Task: Search one way flight ticket for 3 adults in first from Texarkana: Texarkana Regional Airport (webb Field) to New Bern: Coastal Carolina Regional Airport (was Craven County Regional) on 5-4-2023. Choice of flights is Alaska. Number of bags: 1 carry on bag. Price is upto 100000. Outbound departure time preference is 11:45.
Action: Mouse moved to (382, 326)
Screenshot: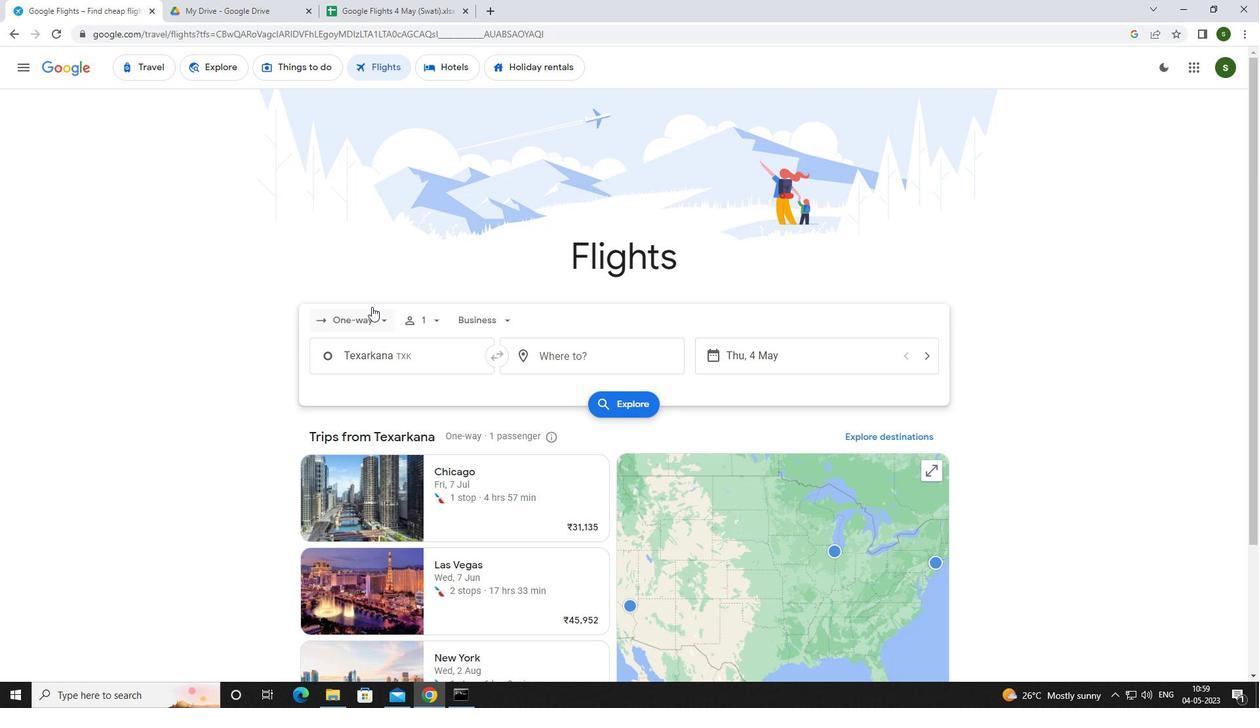
Action: Mouse pressed left at (382, 326)
Screenshot: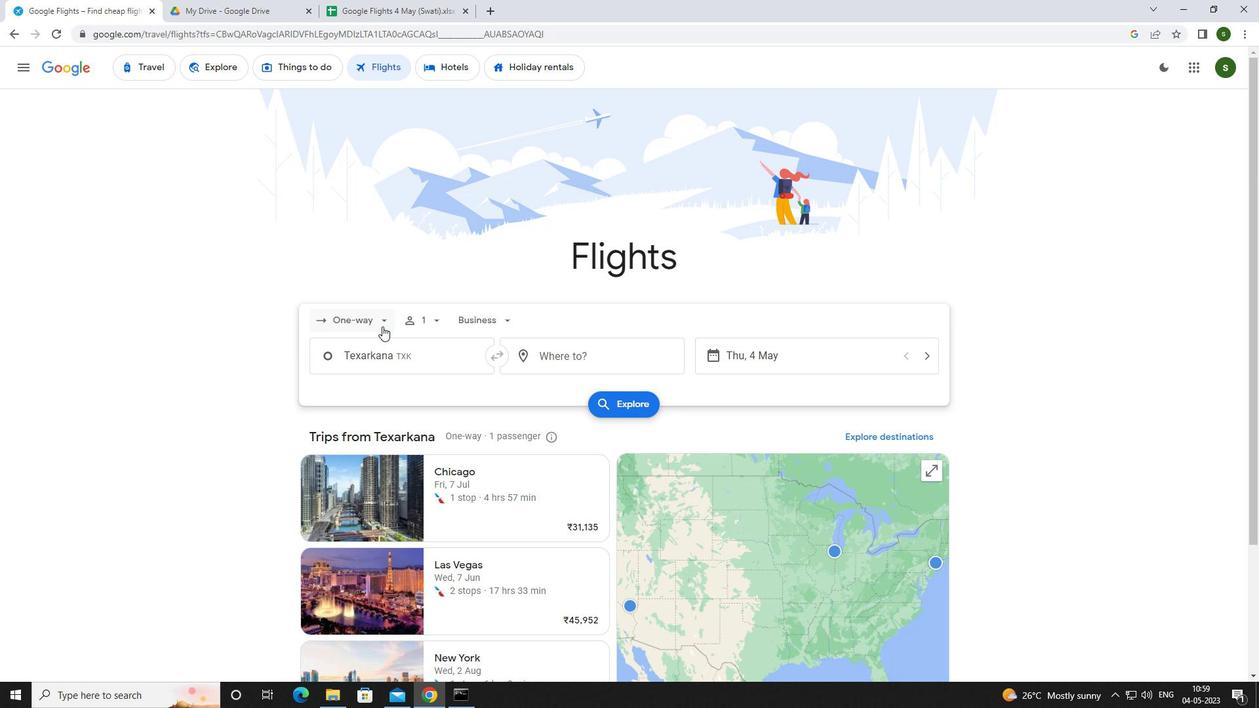 
Action: Mouse moved to (367, 376)
Screenshot: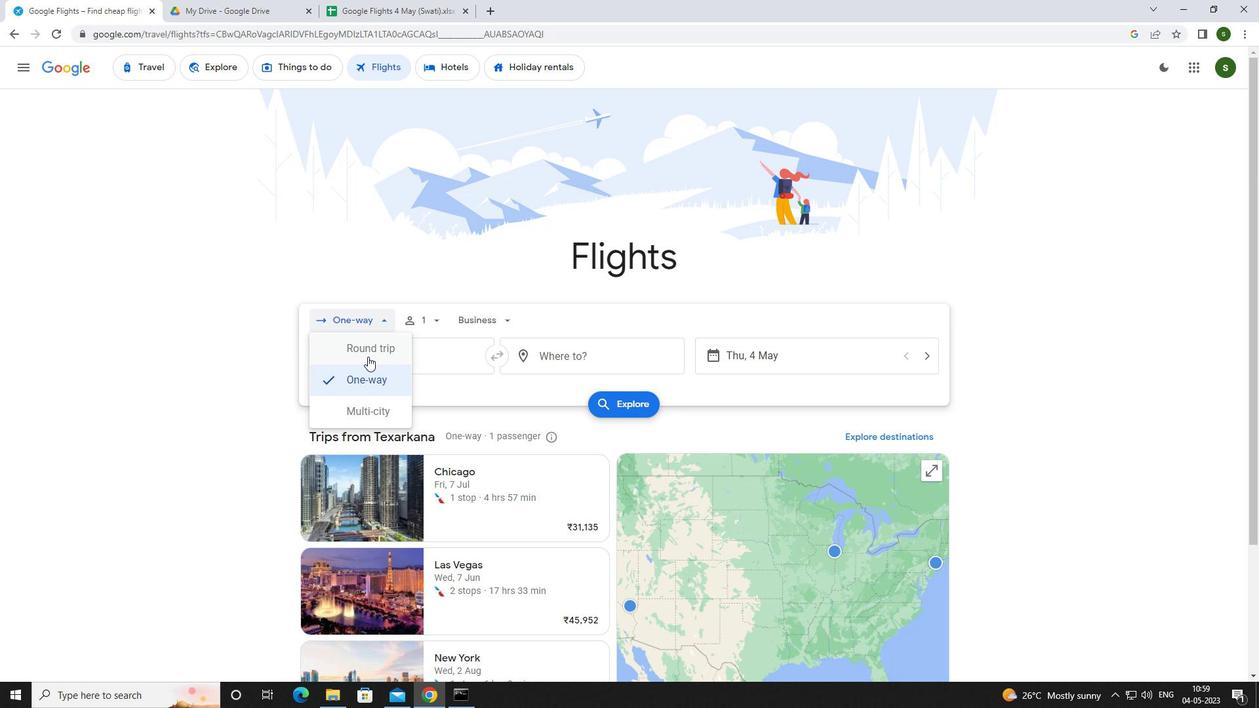 
Action: Mouse pressed left at (367, 376)
Screenshot: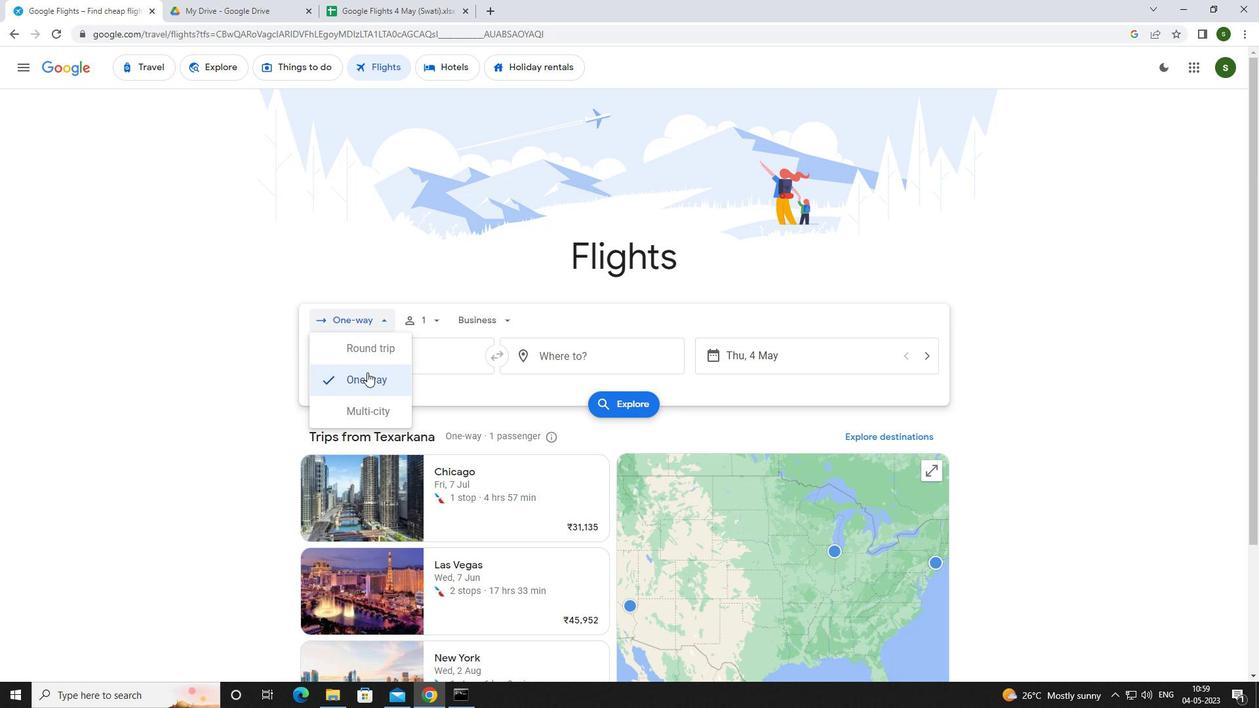 
Action: Mouse moved to (431, 325)
Screenshot: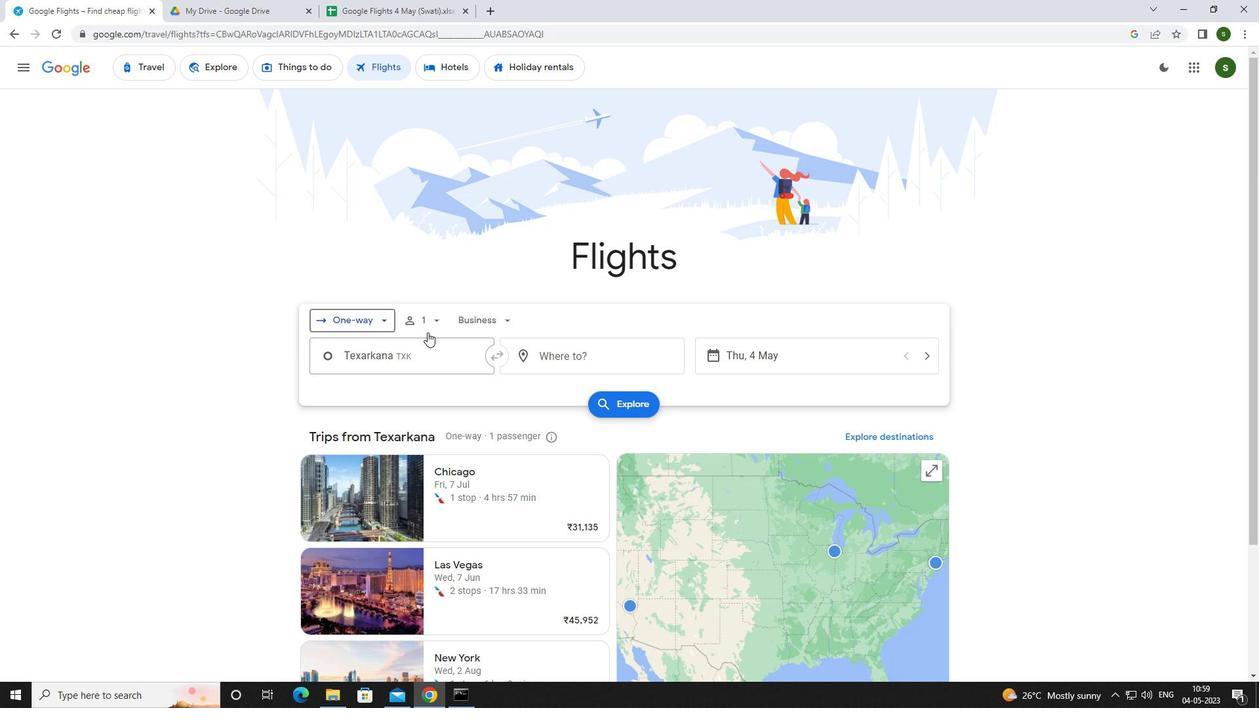 
Action: Mouse pressed left at (431, 325)
Screenshot: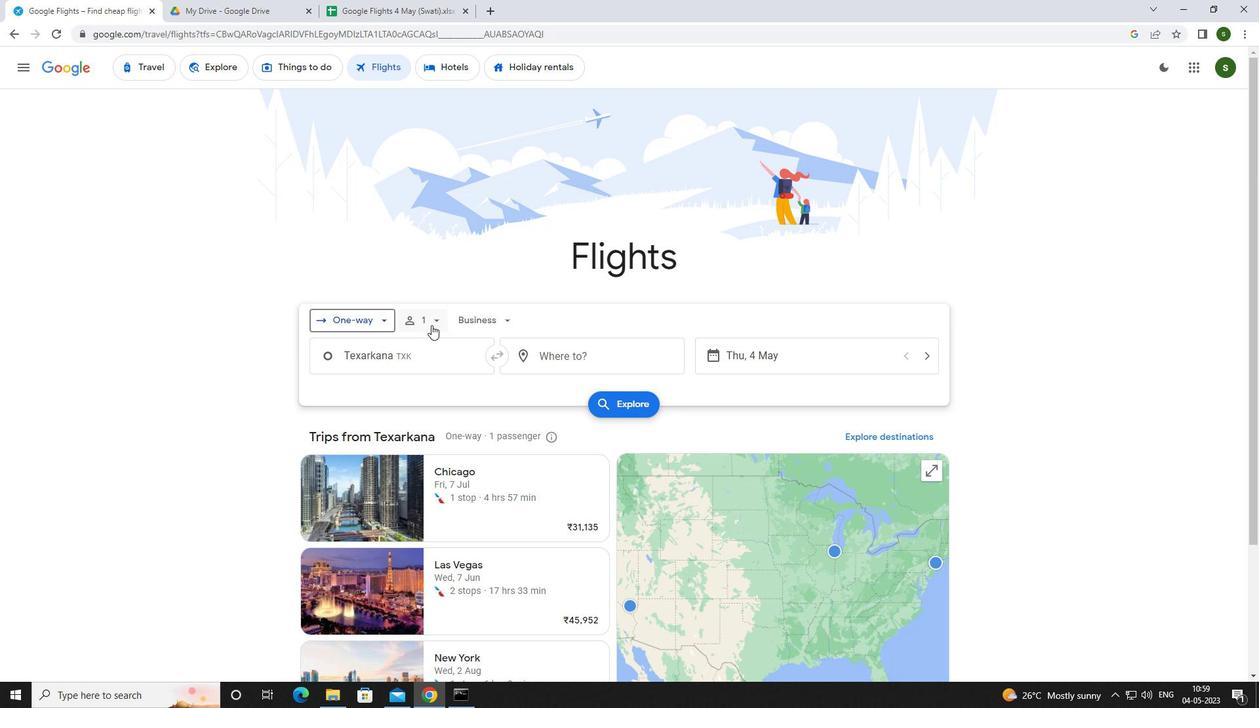 
Action: Mouse moved to (531, 356)
Screenshot: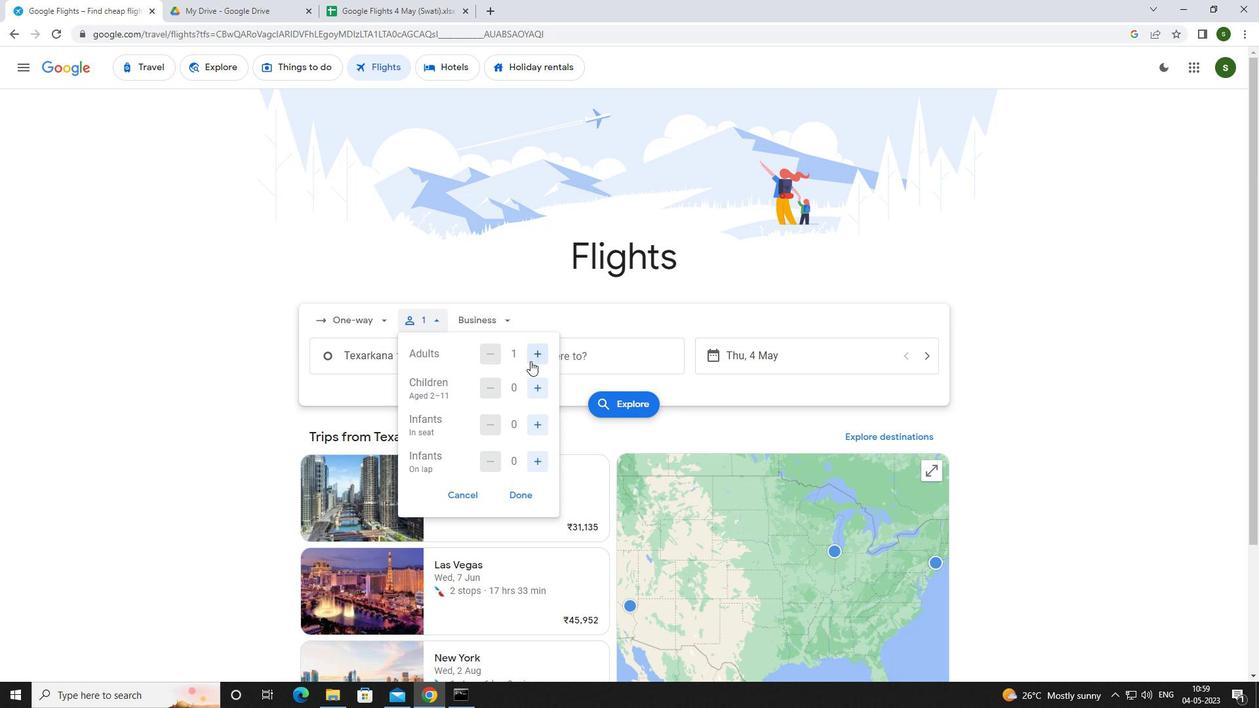 
Action: Mouse pressed left at (531, 356)
Screenshot: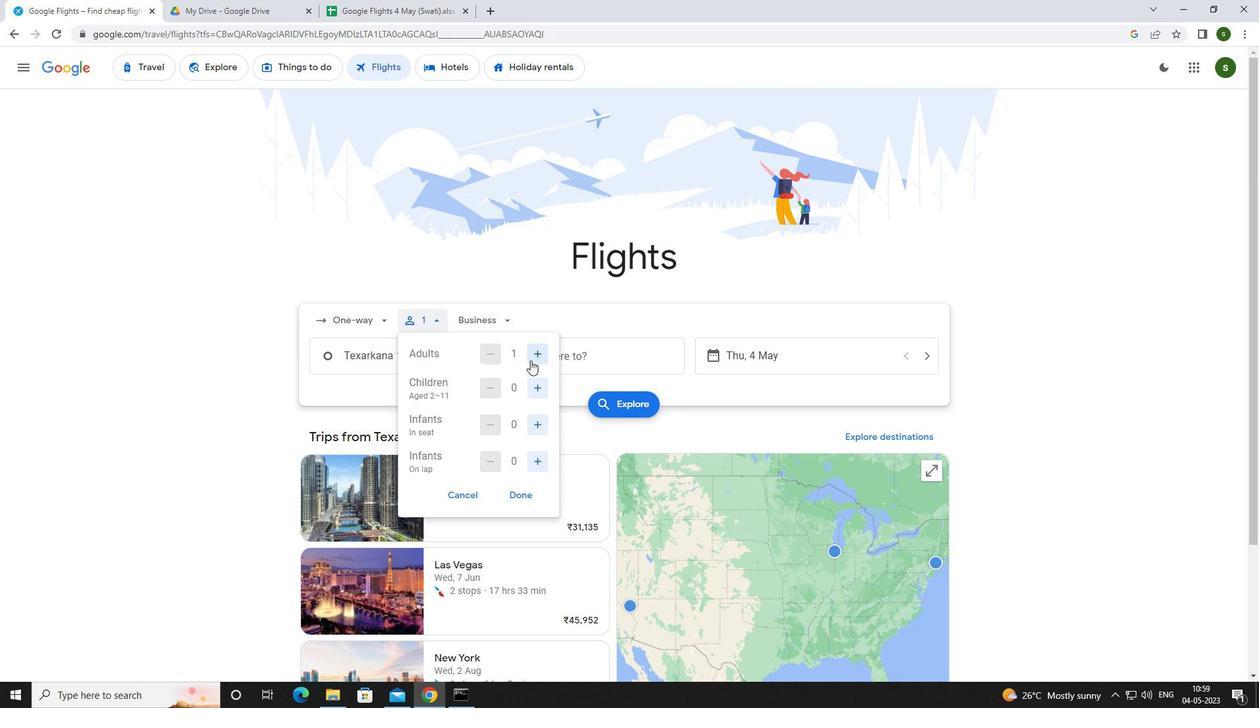 
Action: Mouse pressed left at (531, 356)
Screenshot: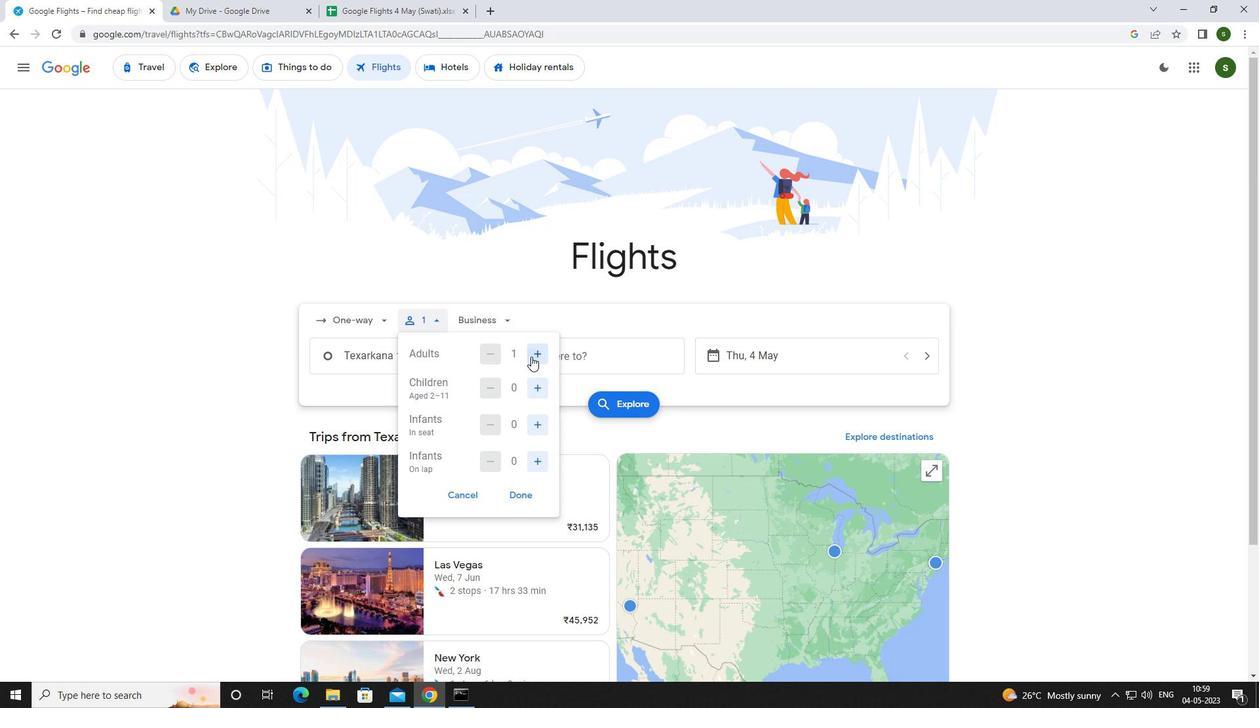
Action: Mouse moved to (500, 317)
Screenshot: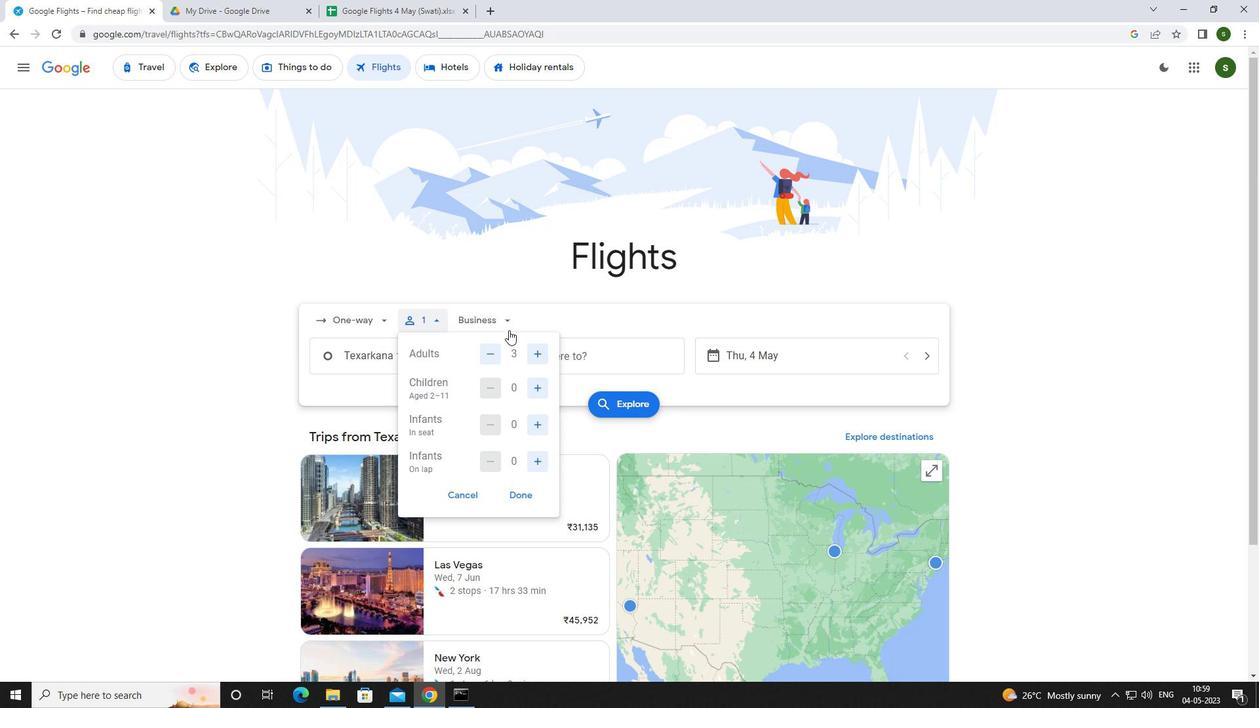 
Action: Mouse pressed left at (500, 317)
Screenshot: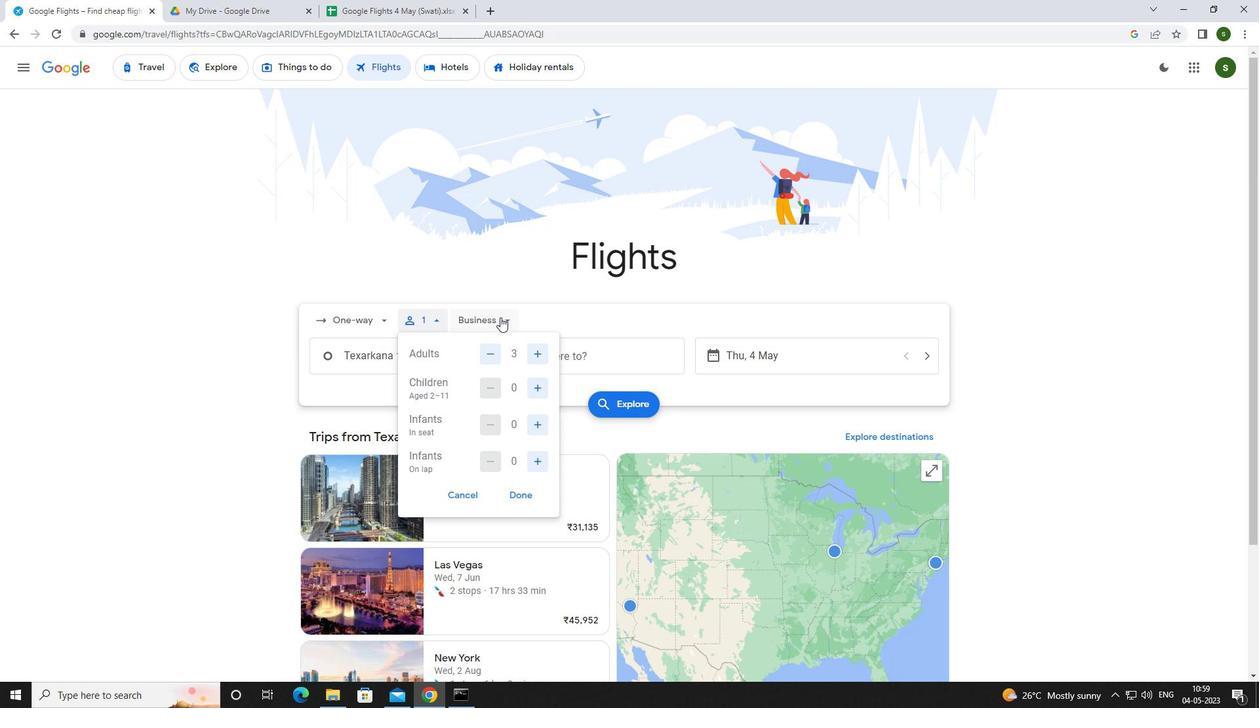 
Action: Mouse moved to (499, 442)
Screenshot: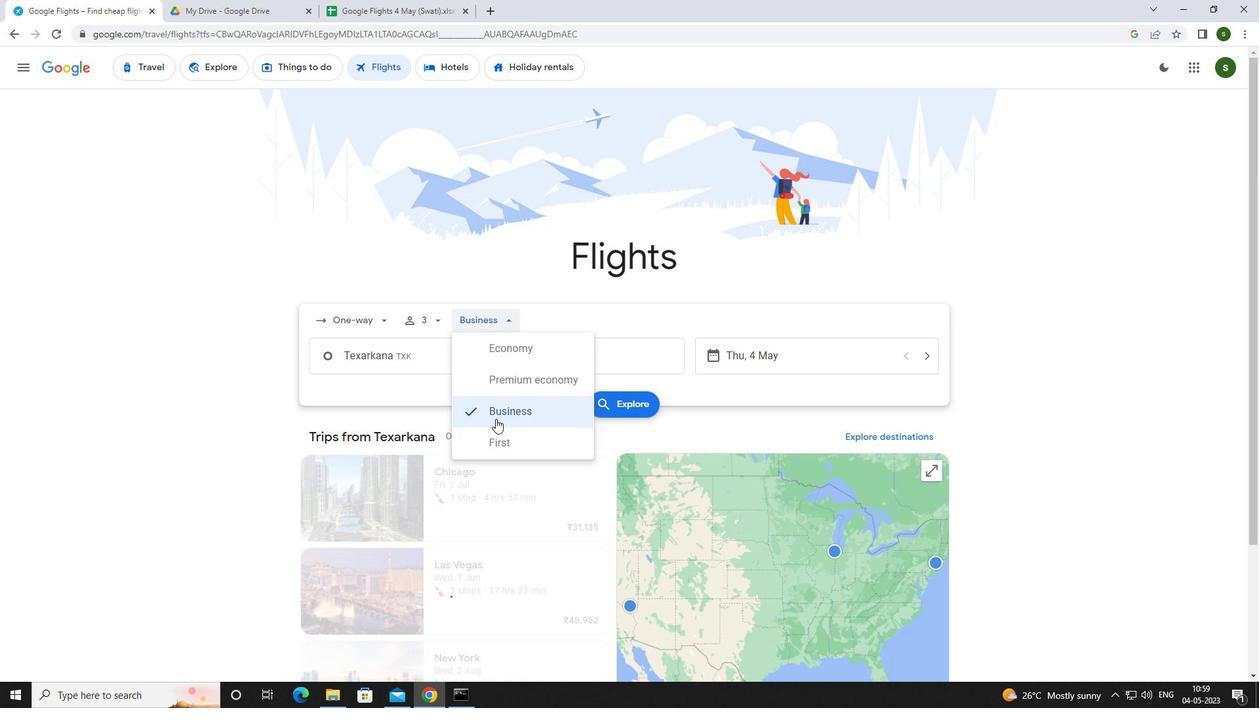 
Action: Mouse pressed left at (499, 442)
Screenshot: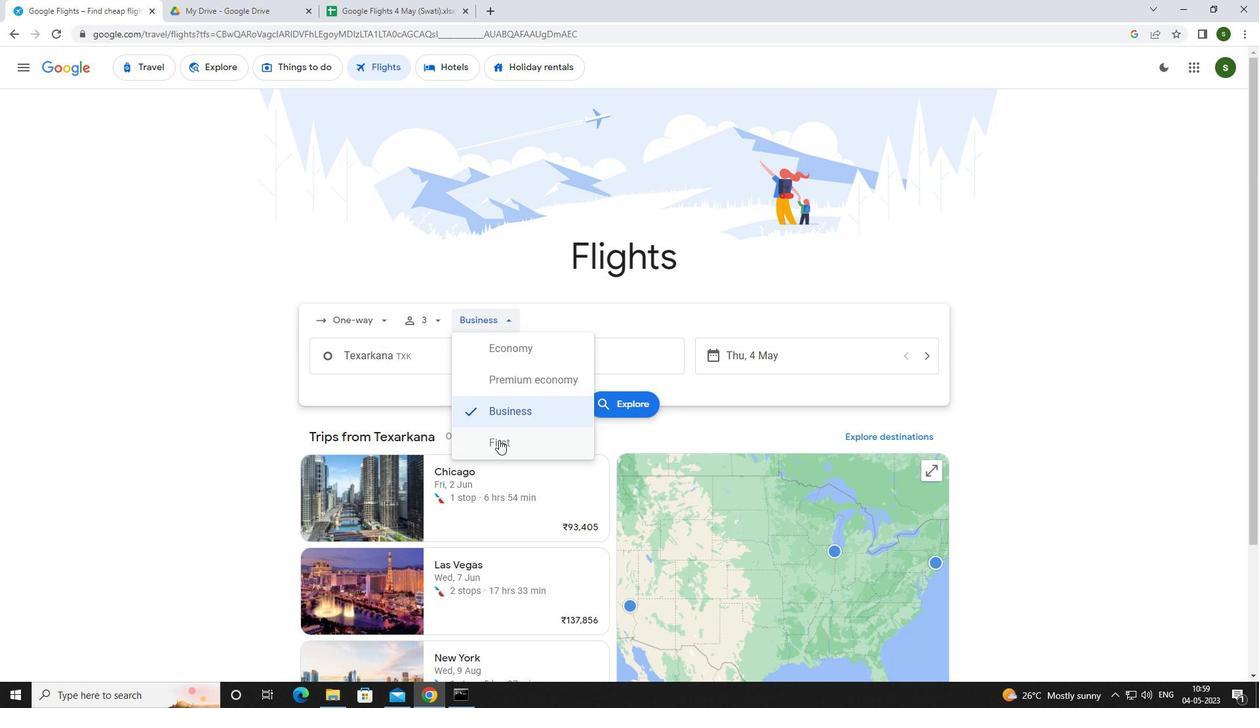 
Action: Mouse moved to (436, 359)
Screenshot: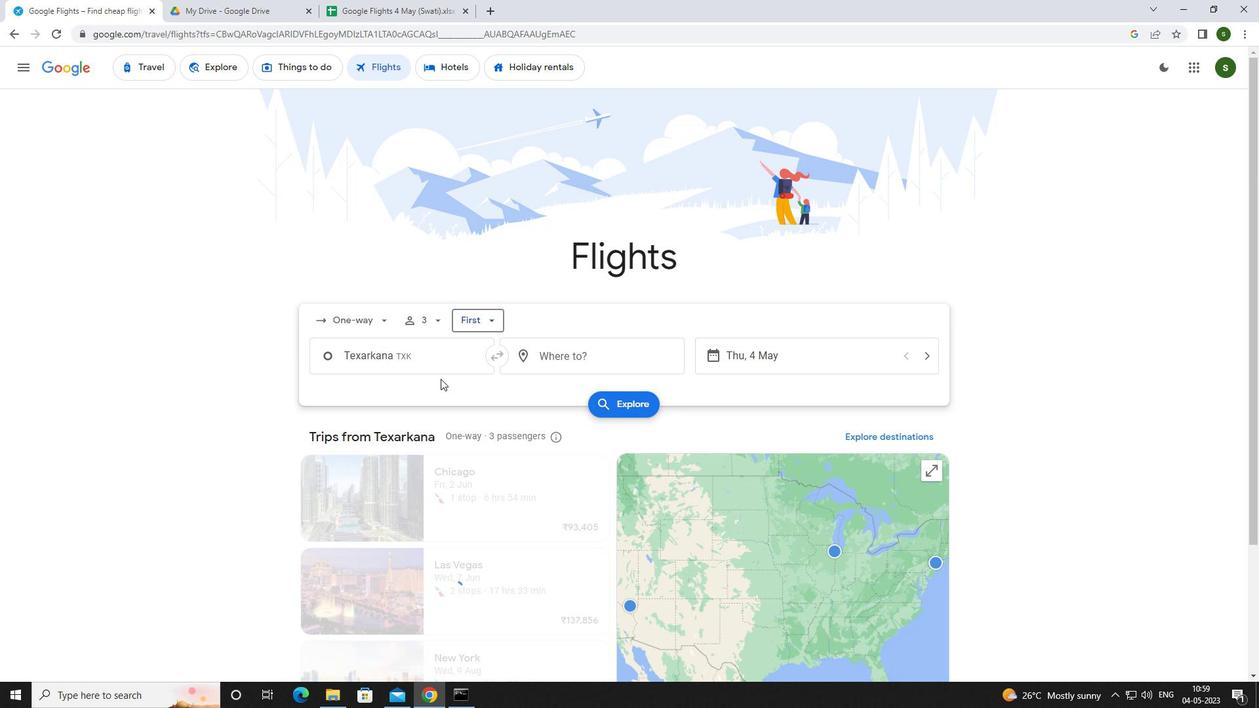 
Action: Mouse pressed left at (436, 359)
Screenshot: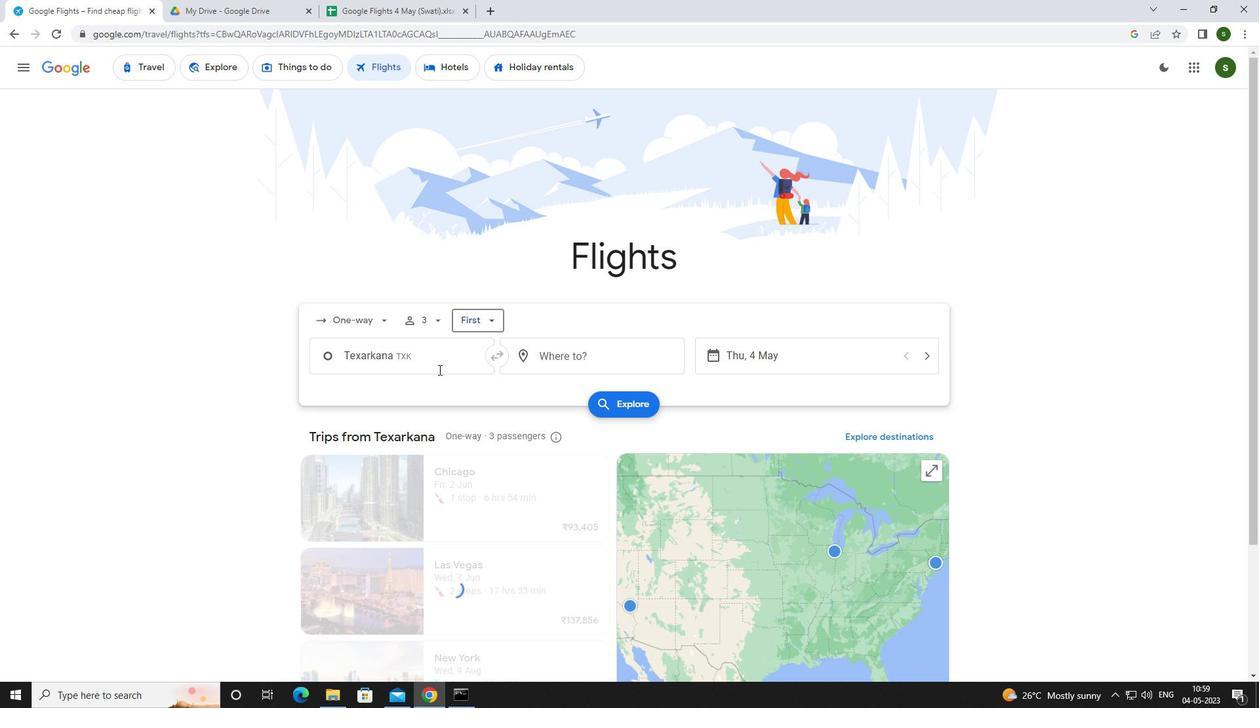 
Action: Mouse moved to (436, 358)
Screenshot: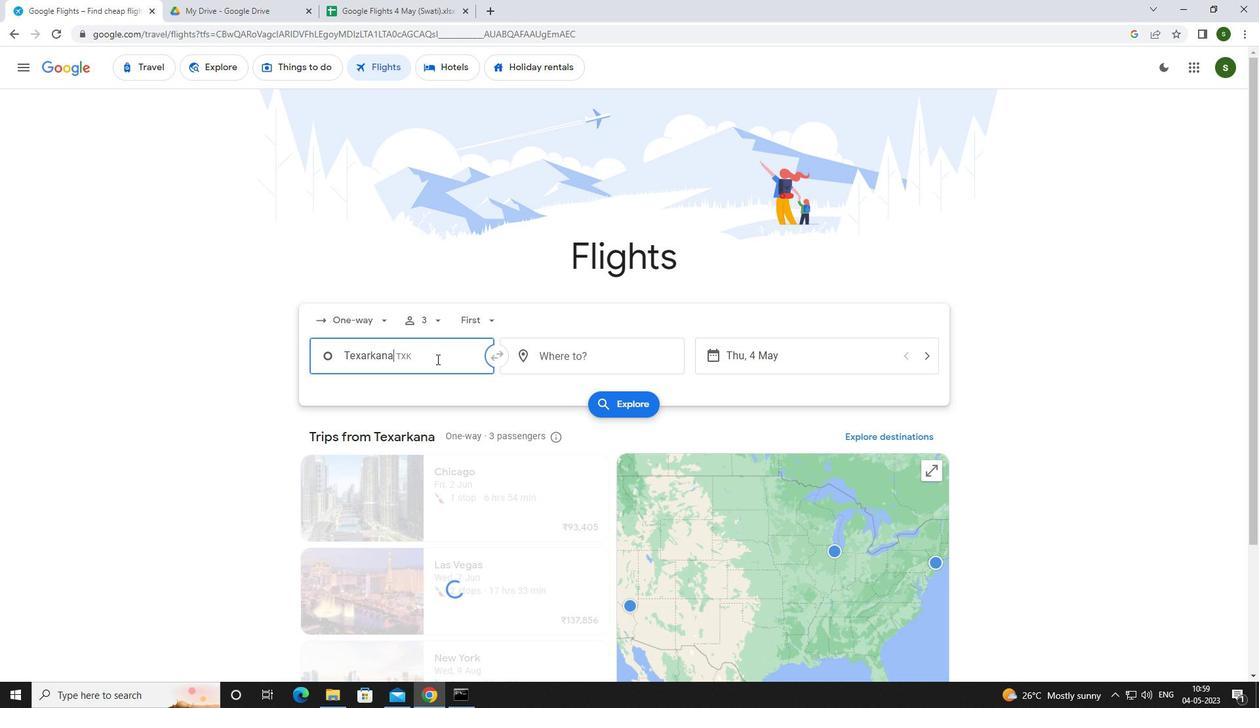 
Action: Key pressed <Key.caps_lock>t<Key.caps_lock>exaran
Screenshot: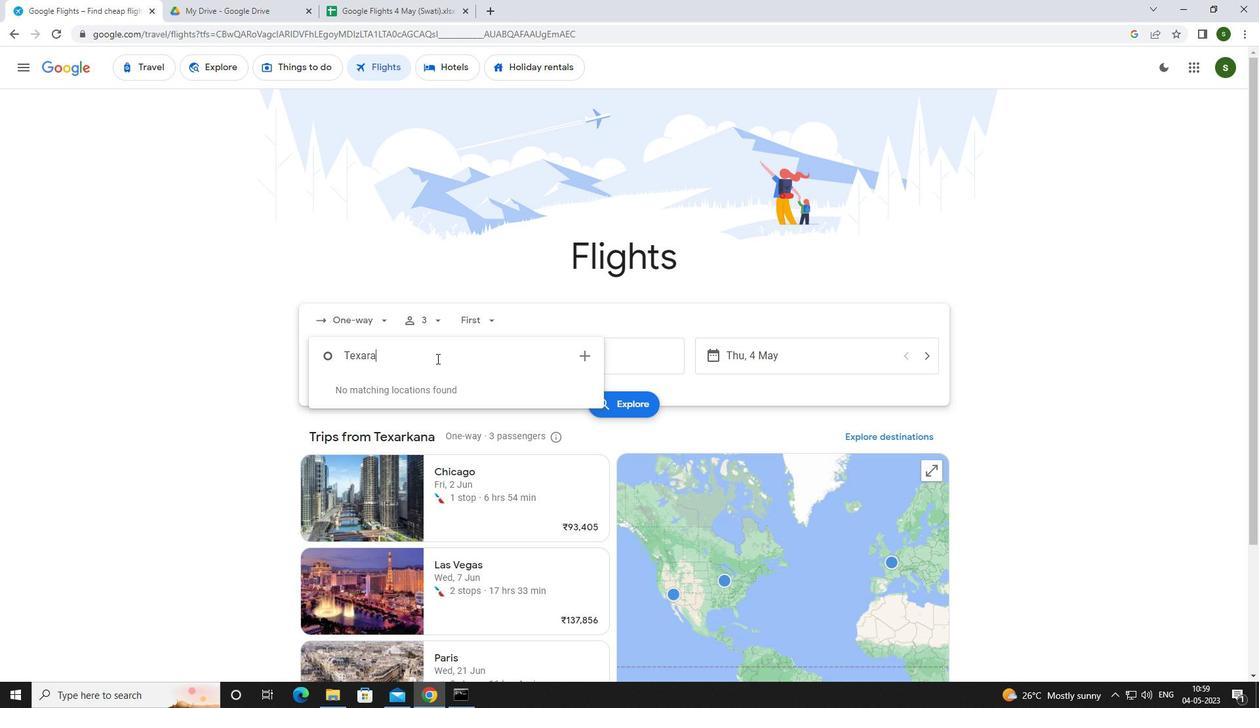 
Action: Mouse moved to (443, 398)
Screenshot: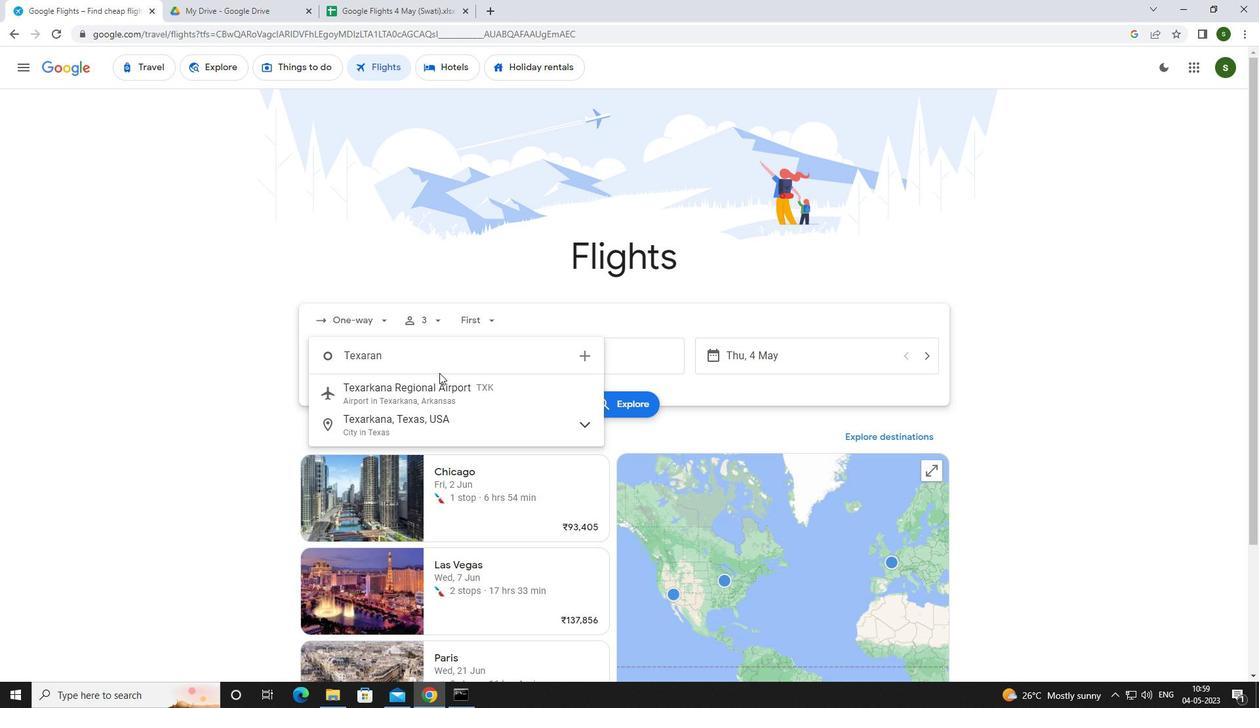 
Action: Mouse pressed left at (443, 398)
Screenshot: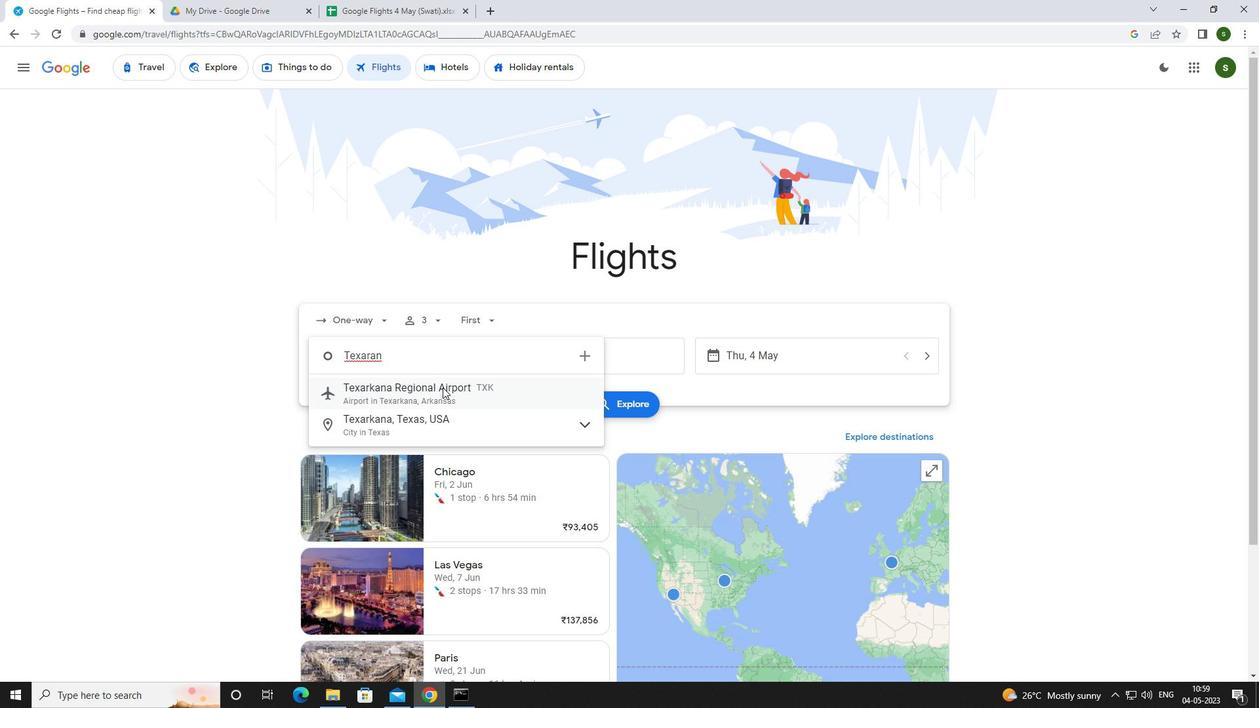 
Action: Mouse moved to (574, 346)
Screenshot: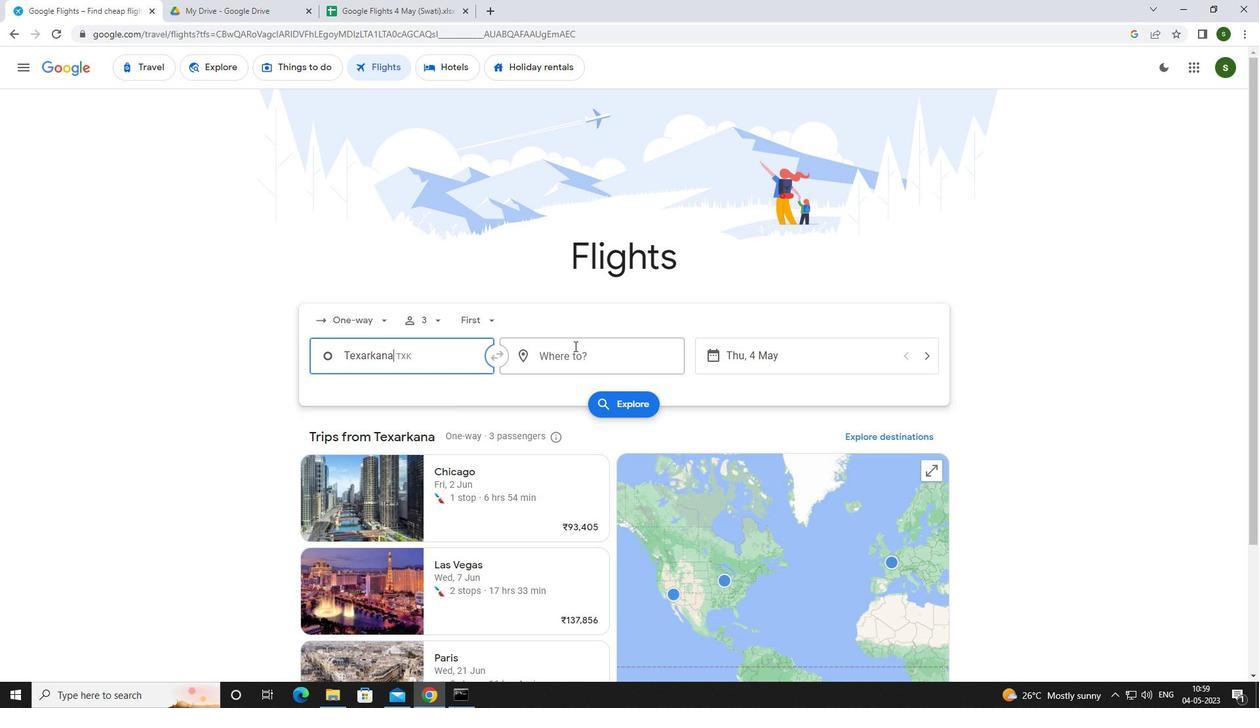 
Action: Mouse pressed left at (574, 346)
Screenshot: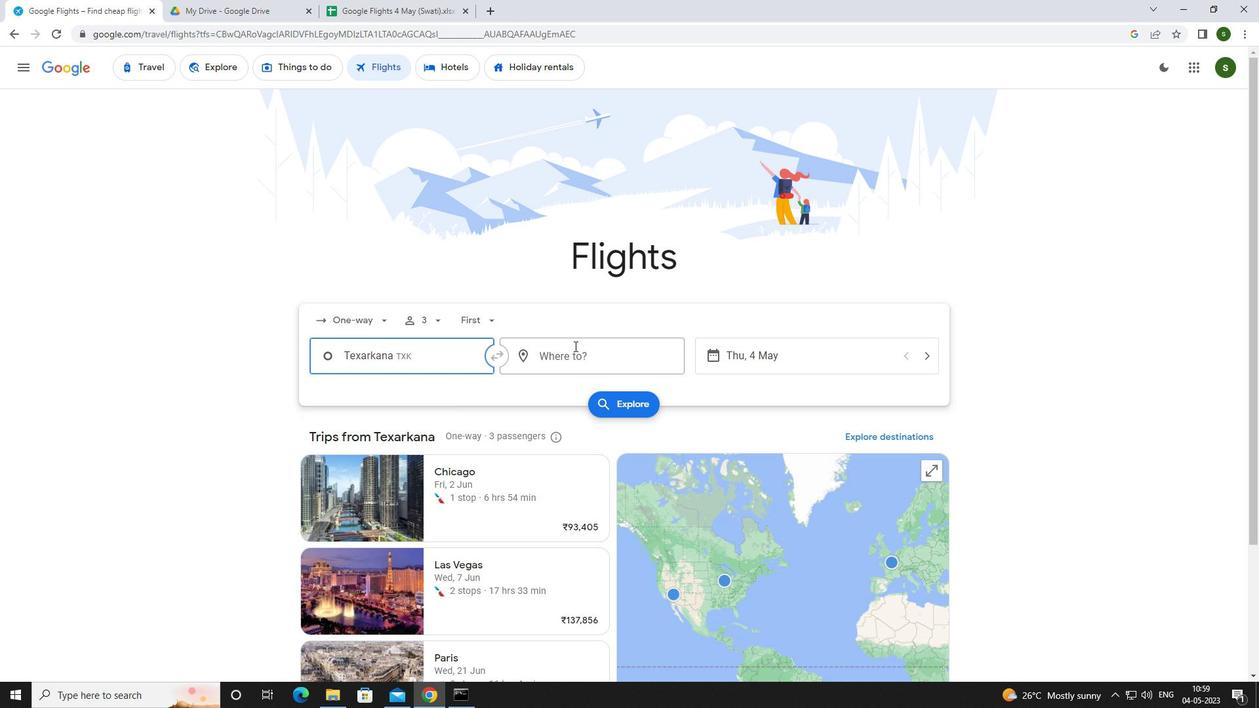 
Action: Key pressed <Key.caps_lock>c<Key.caps_lock>oastal
Screenshot: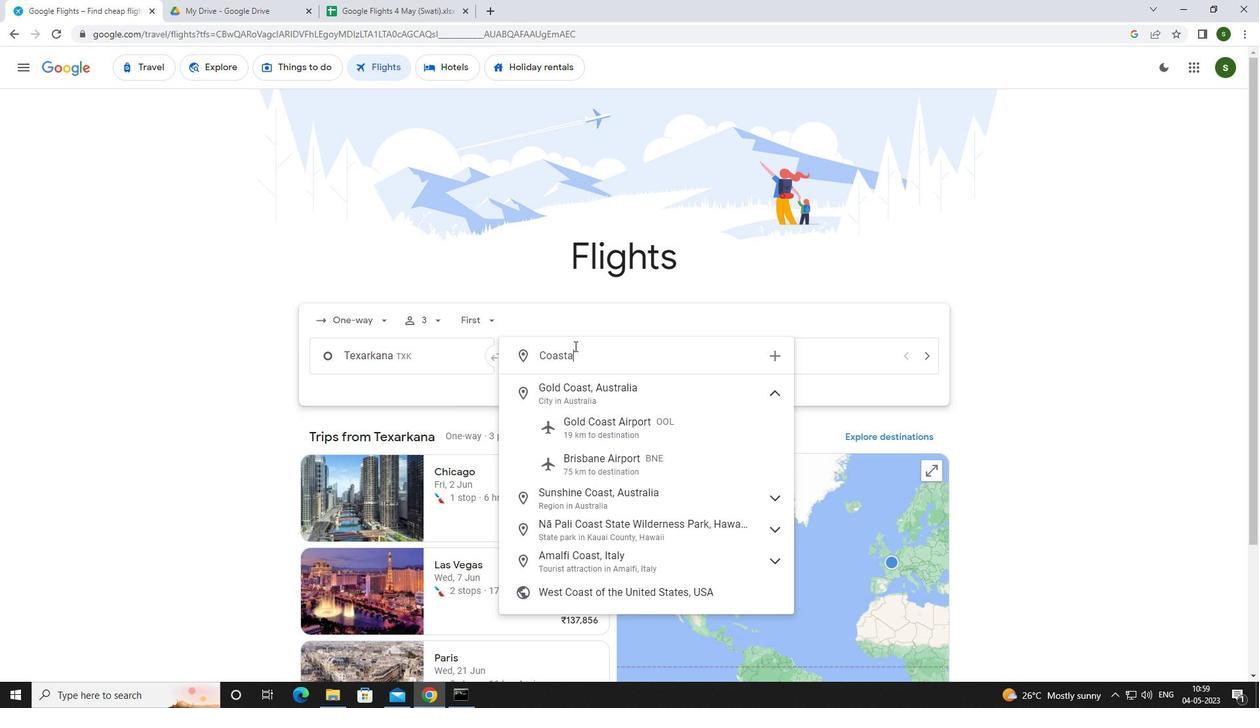 
Action: Mouse moved to (590, 386)
Screenshot: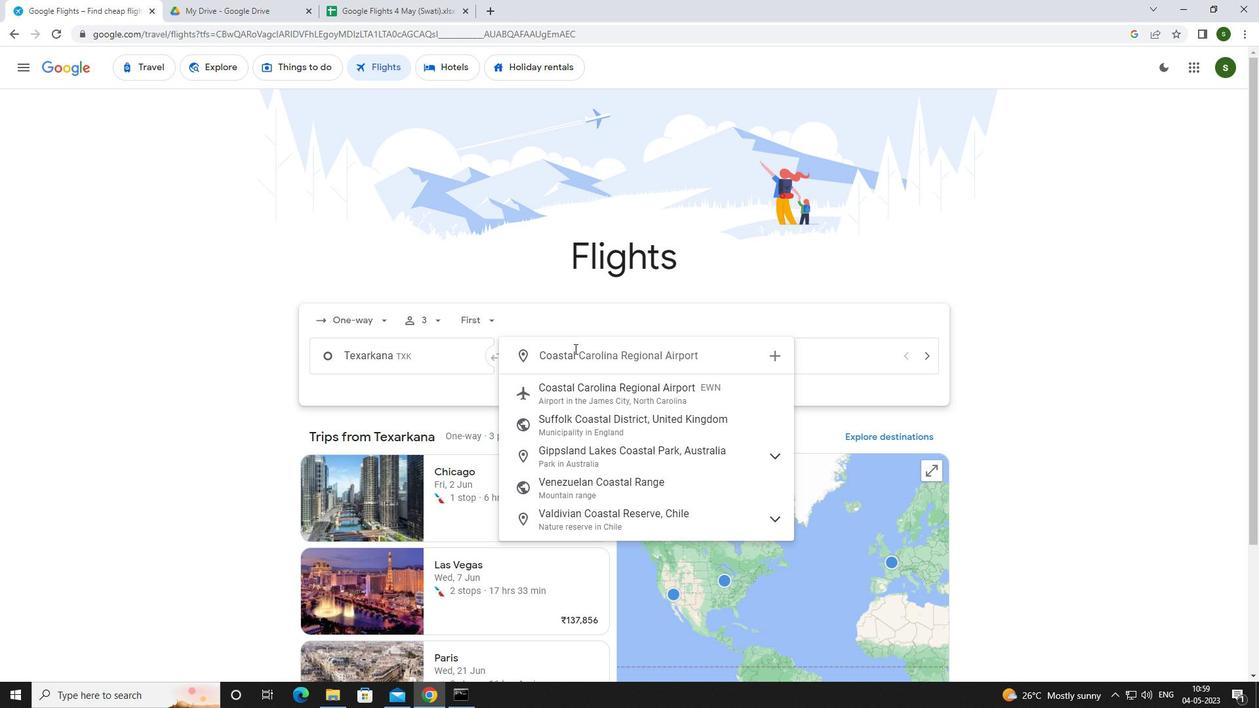 
Action: Mouse pressed left at (590, 386)
Screenshot: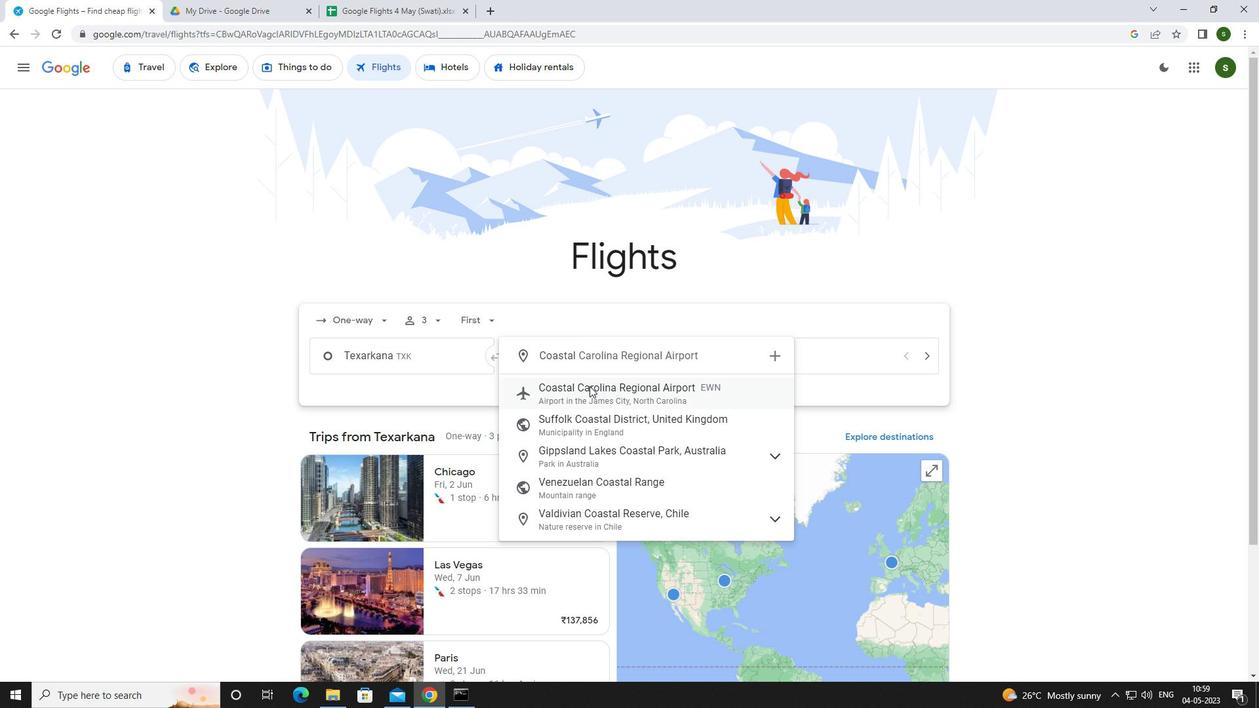 
Action: Mouse moved to (775, 357)
Screenshot: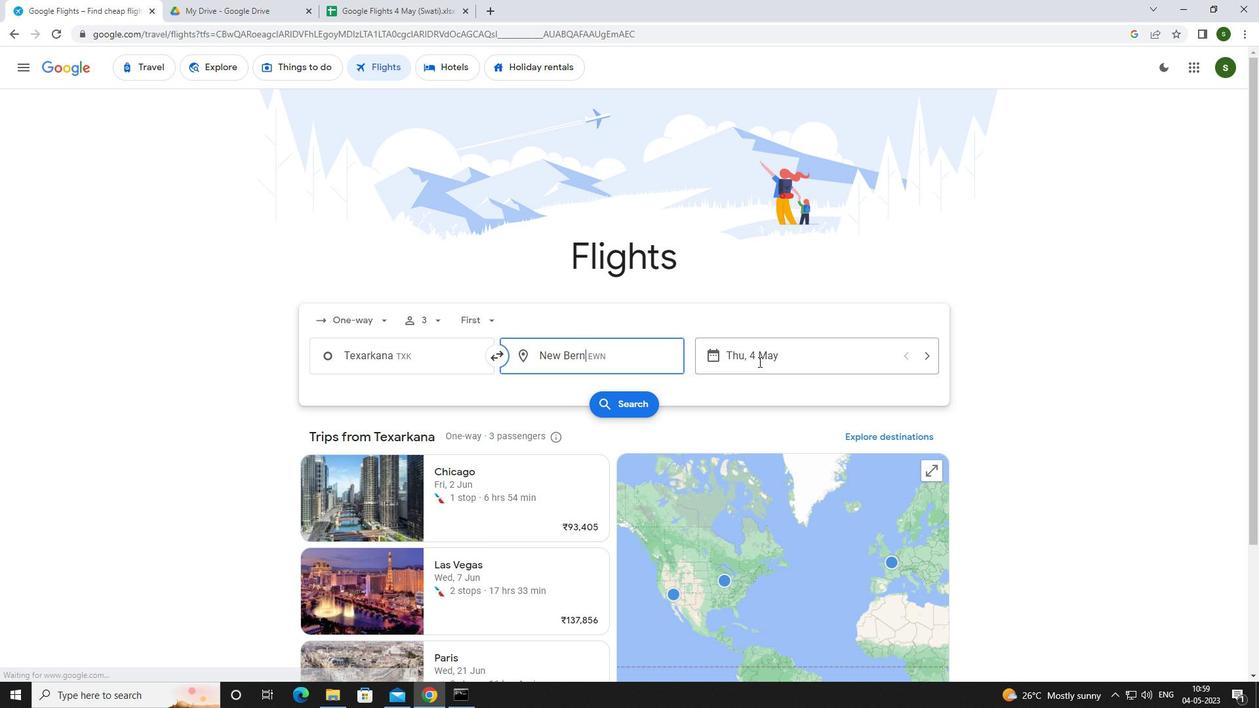 
Action: Mouse pressed left at (775, 357)
Screenshot: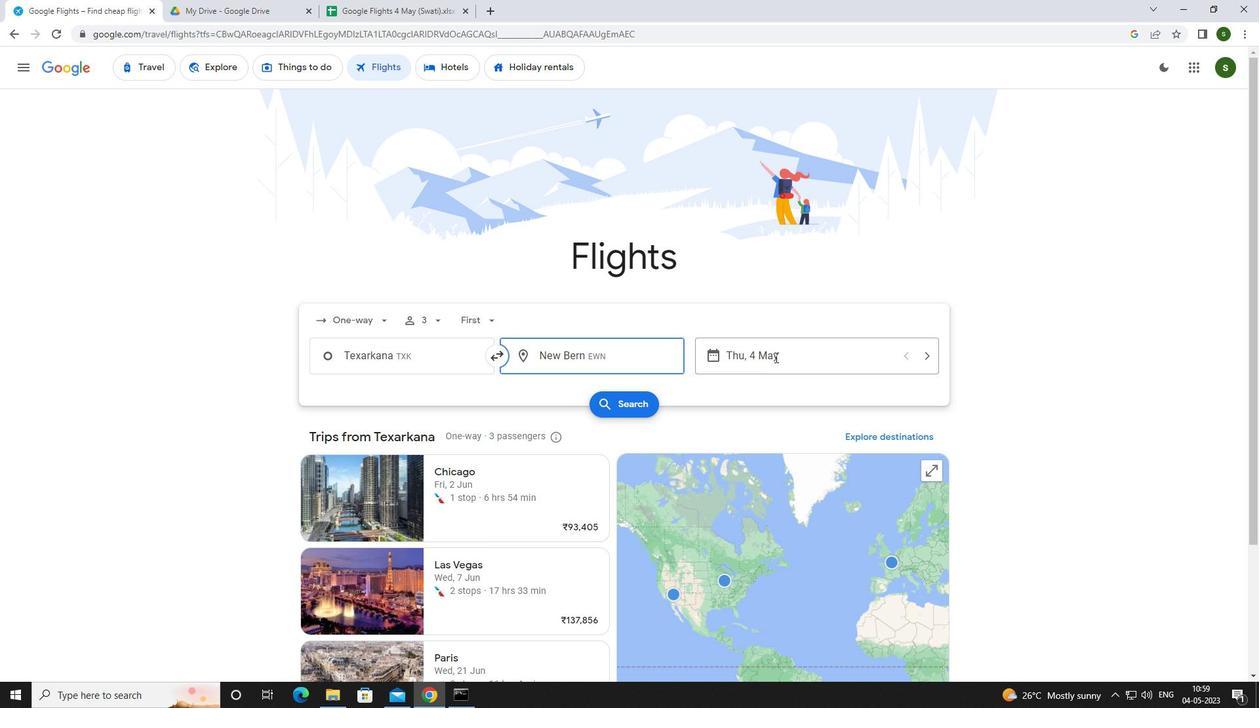 
Action: Mouse moved to (595, 438)
Screenshot: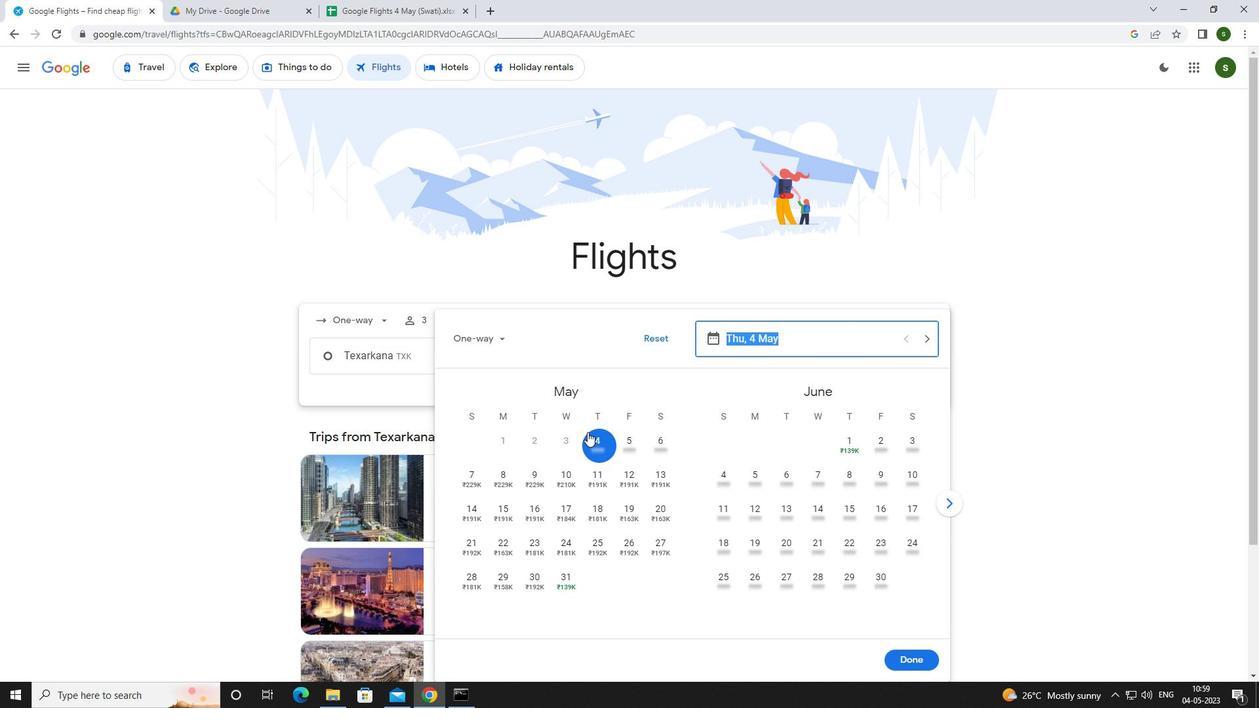 
Action: Mouse pressed left at (595, 438)
Screenshot: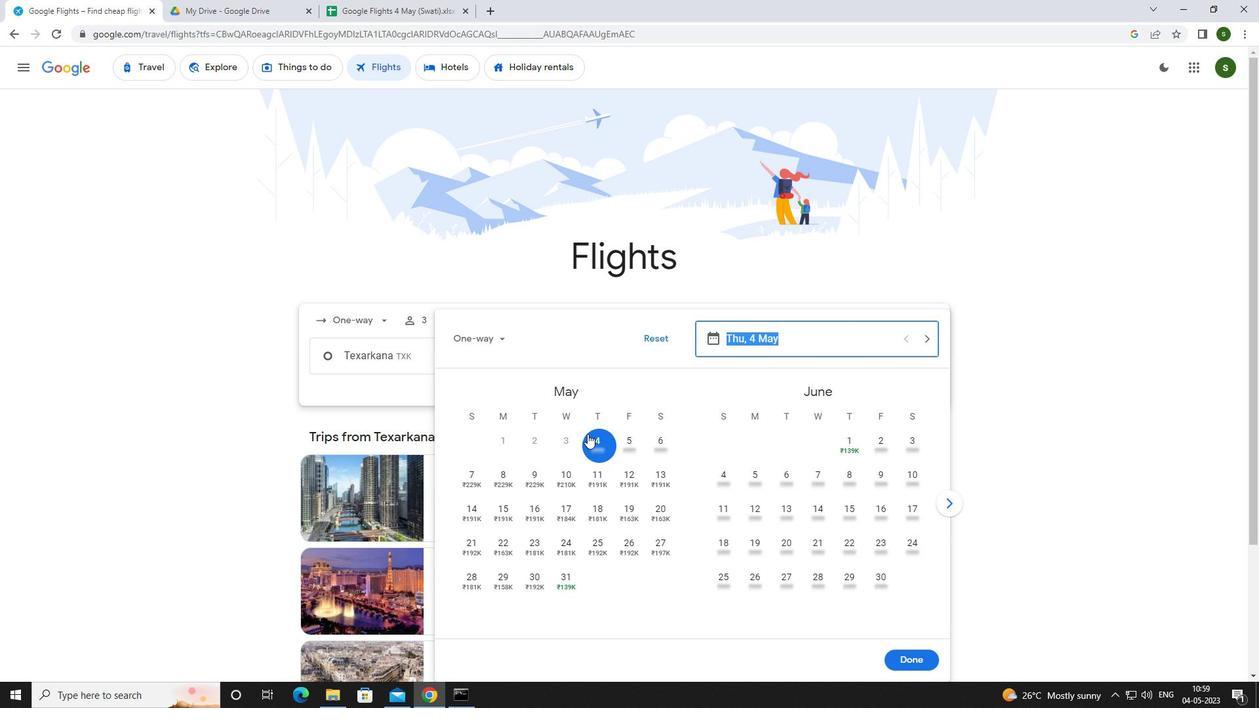 
Action: Mouse moved to (909, 653)
Screenshot: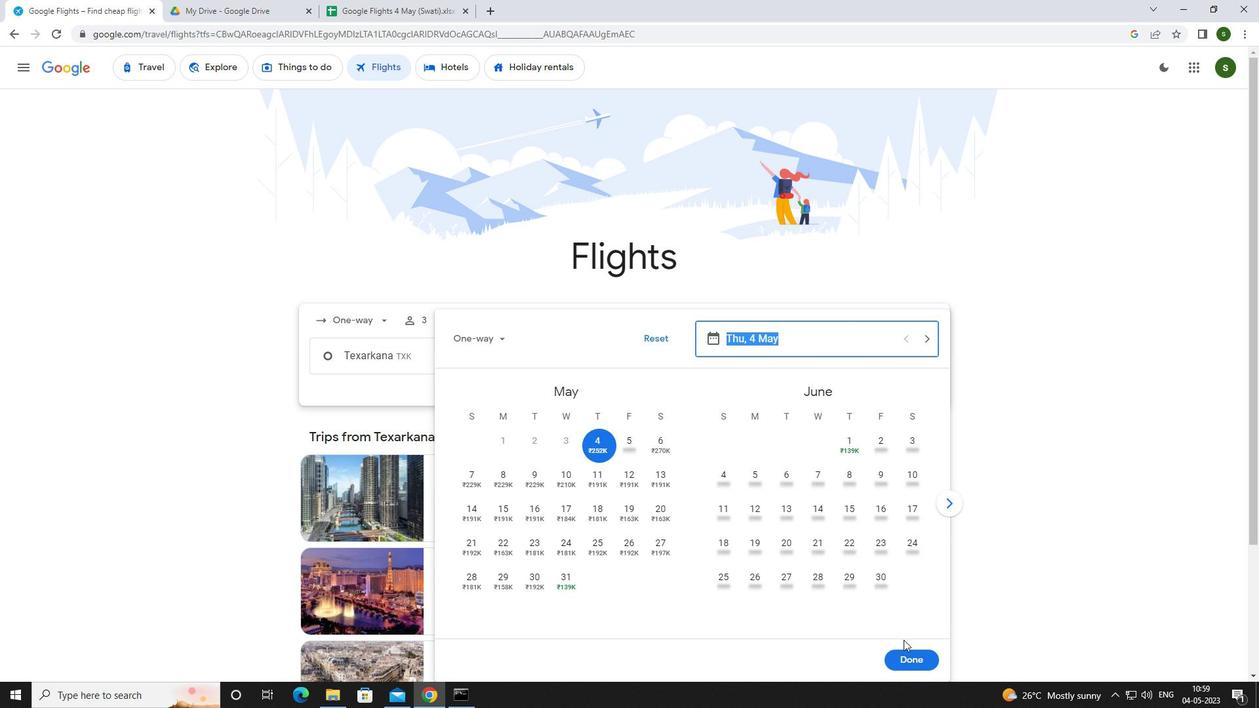 
Action: Mouse pressed left at (909, 653)
Screenshot: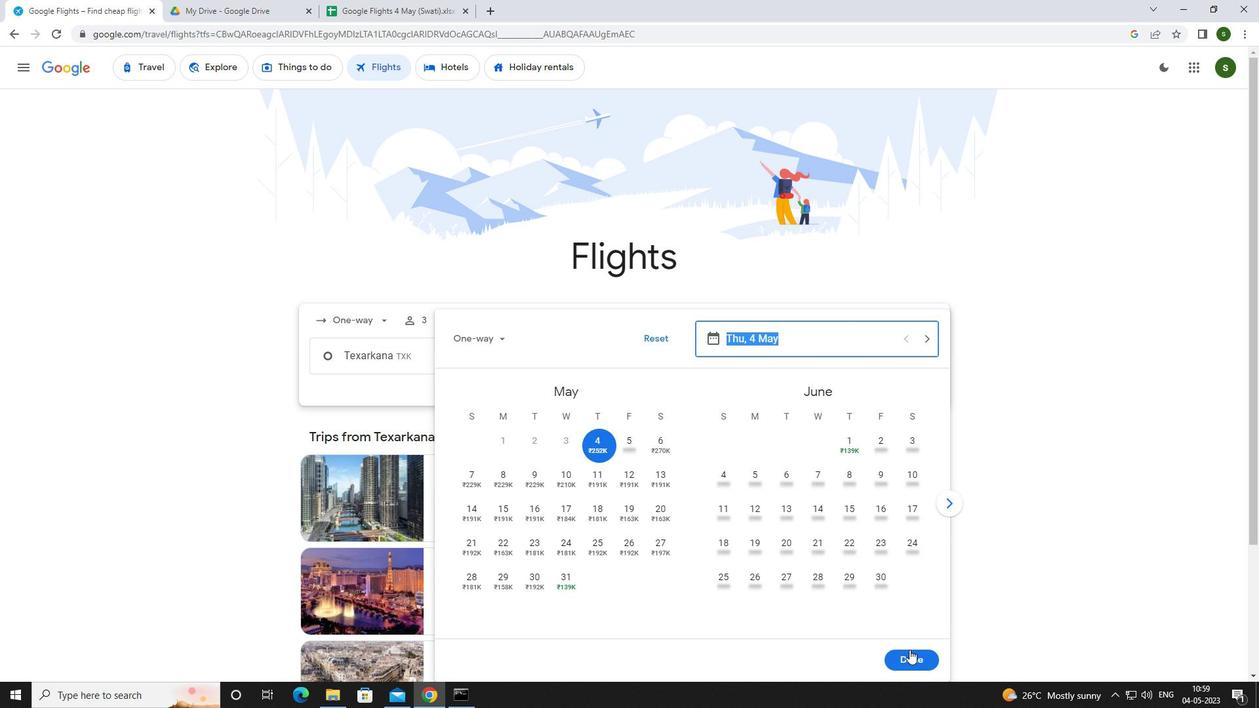 
Action: Mouse moved to (596, 402)
Screenshot: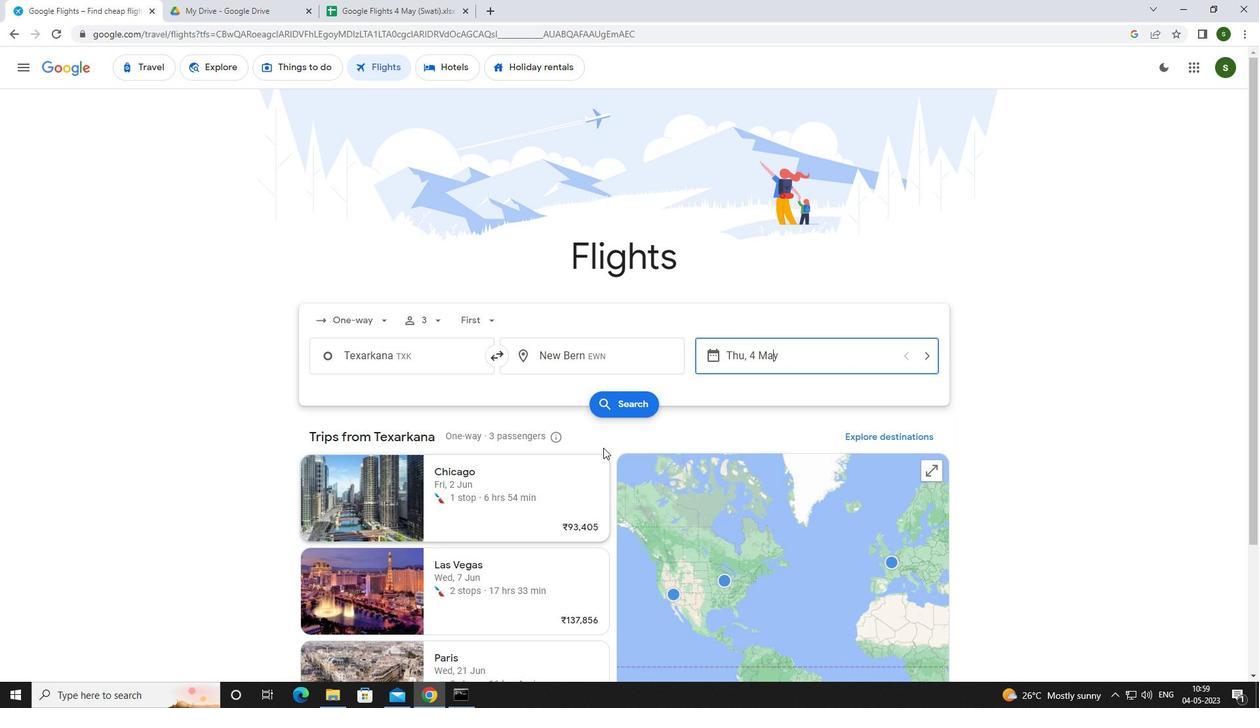 
Action: Mouse pressed left at (596, 402)
Screenshot: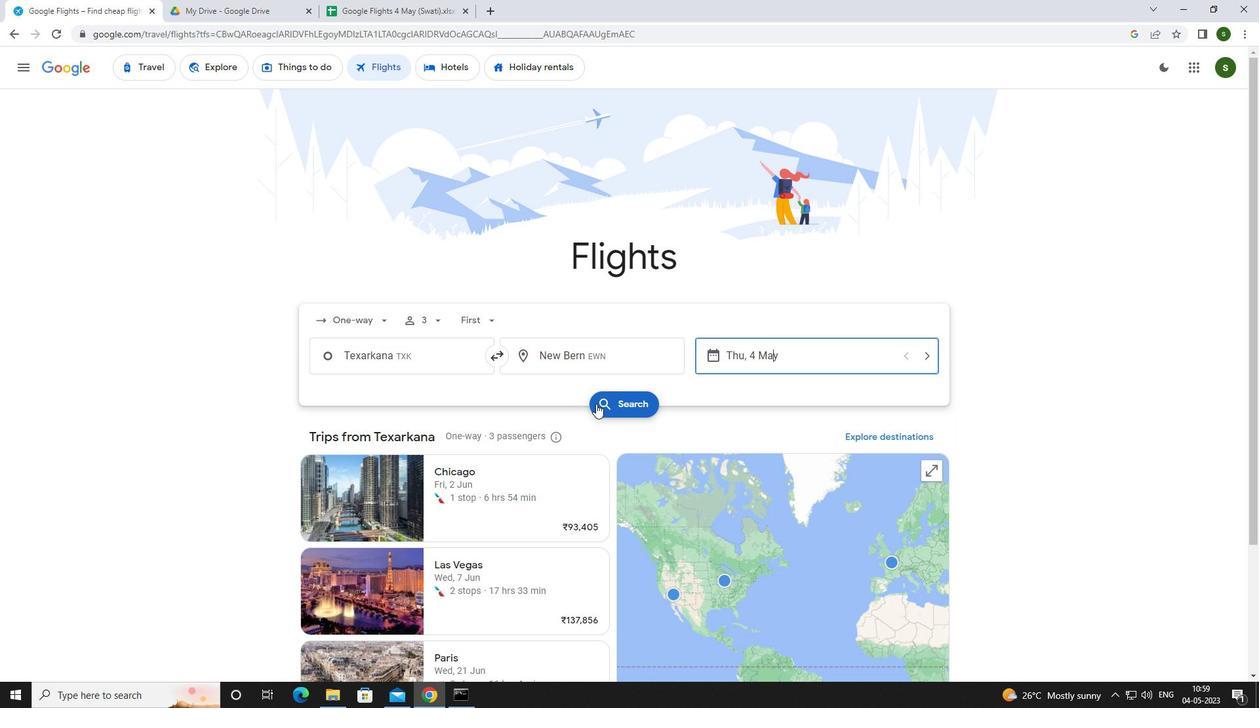
Action: Mouse moved to (327, 182)
Screenshot: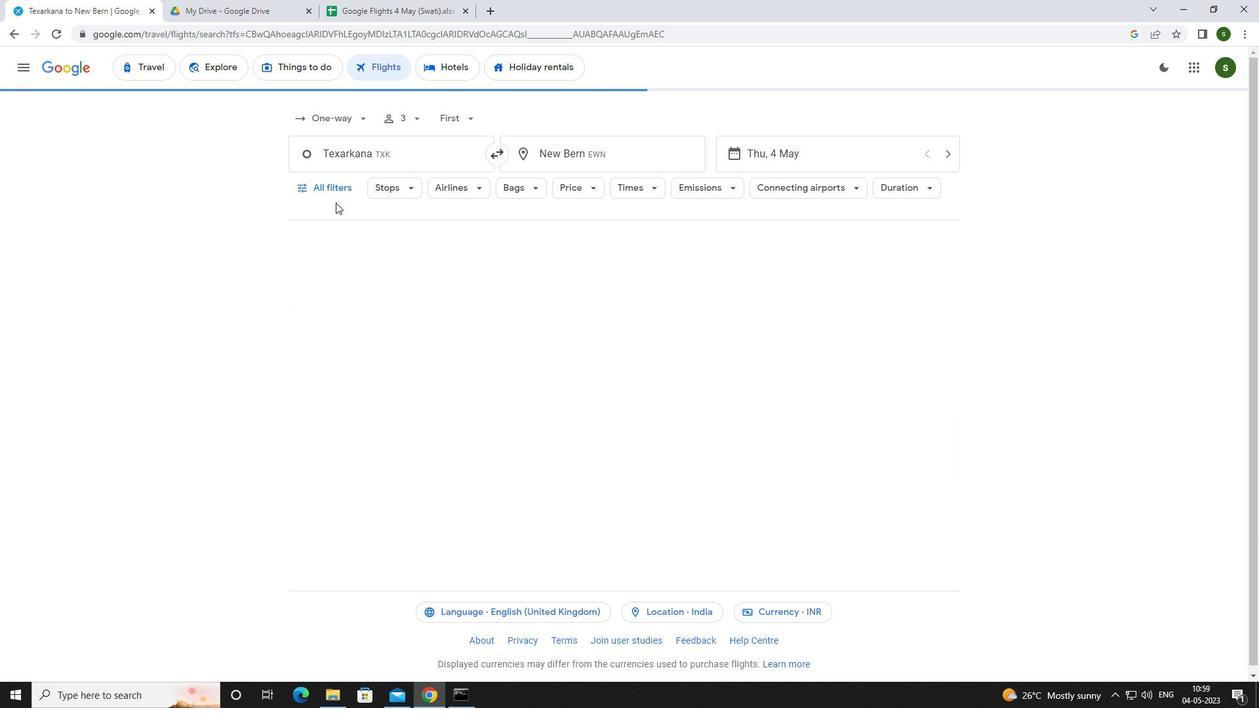 
Action: Mouse pressed left at (327, 182)
Screenshot: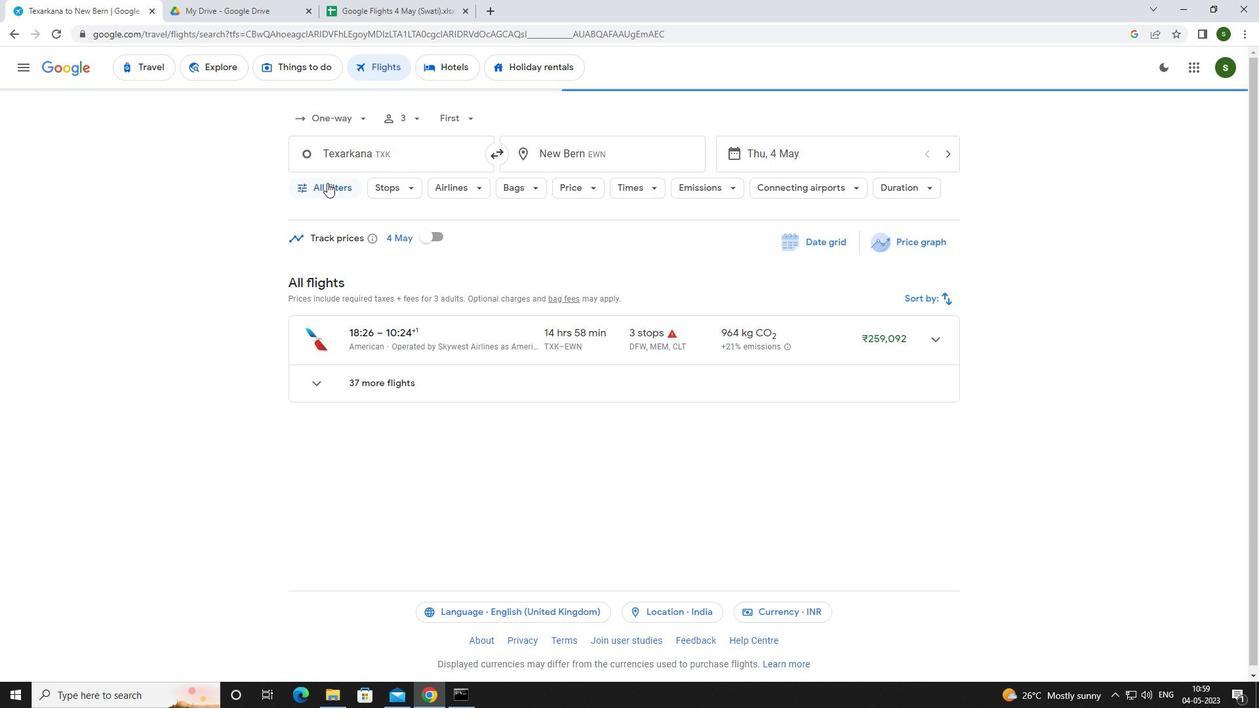 
Action: Mouse moved to (493, 464)
Screenshot: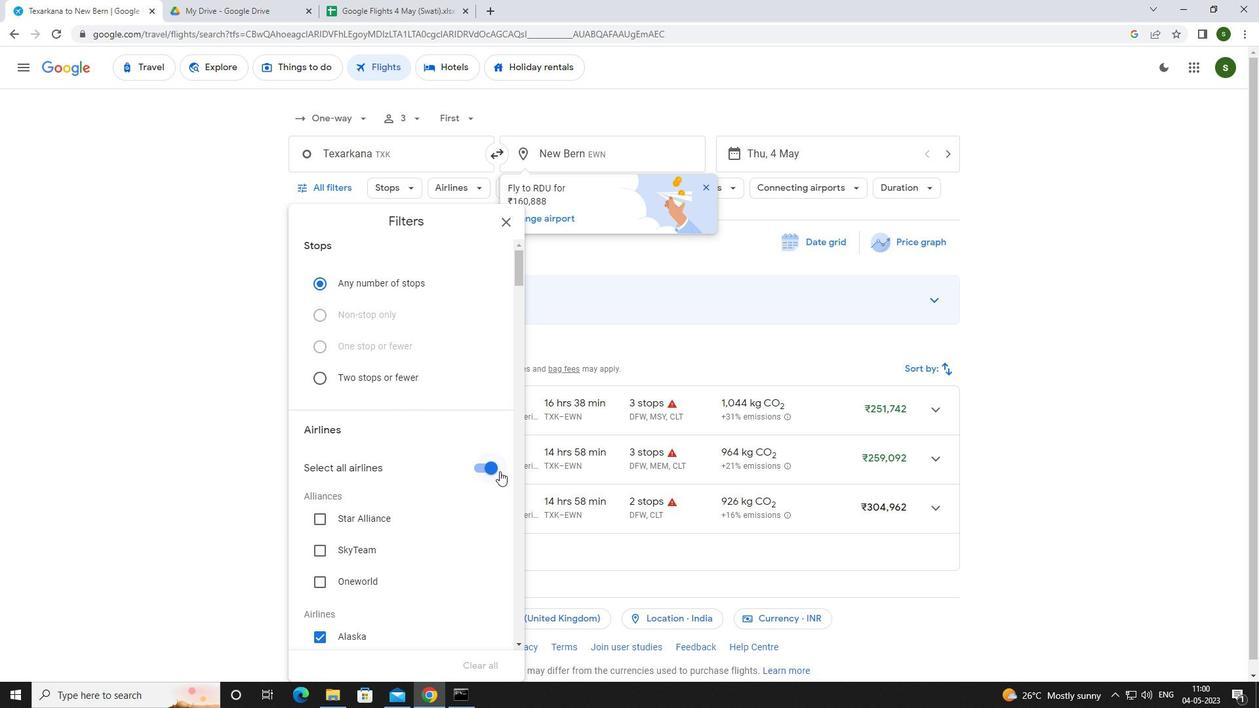 
Action: Mouse pressed left at (493, 464)
Screenshot: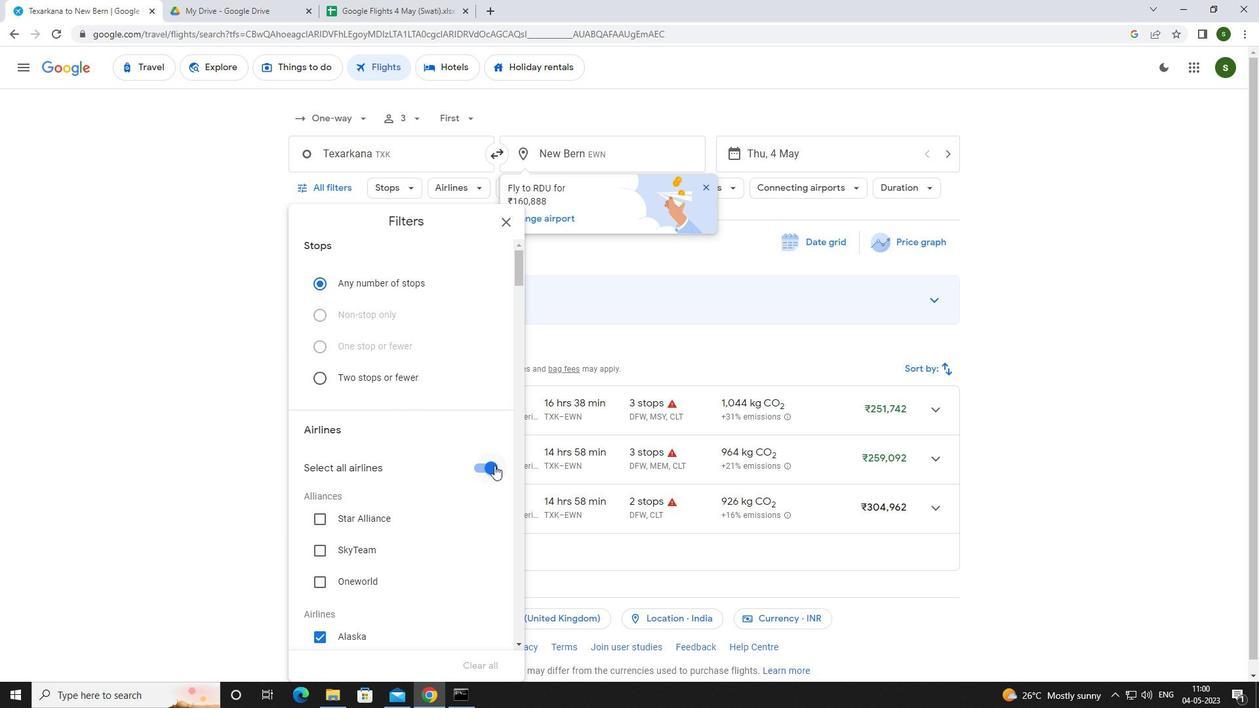 
Action: Mouse moved to (461, 418)
Screenshot: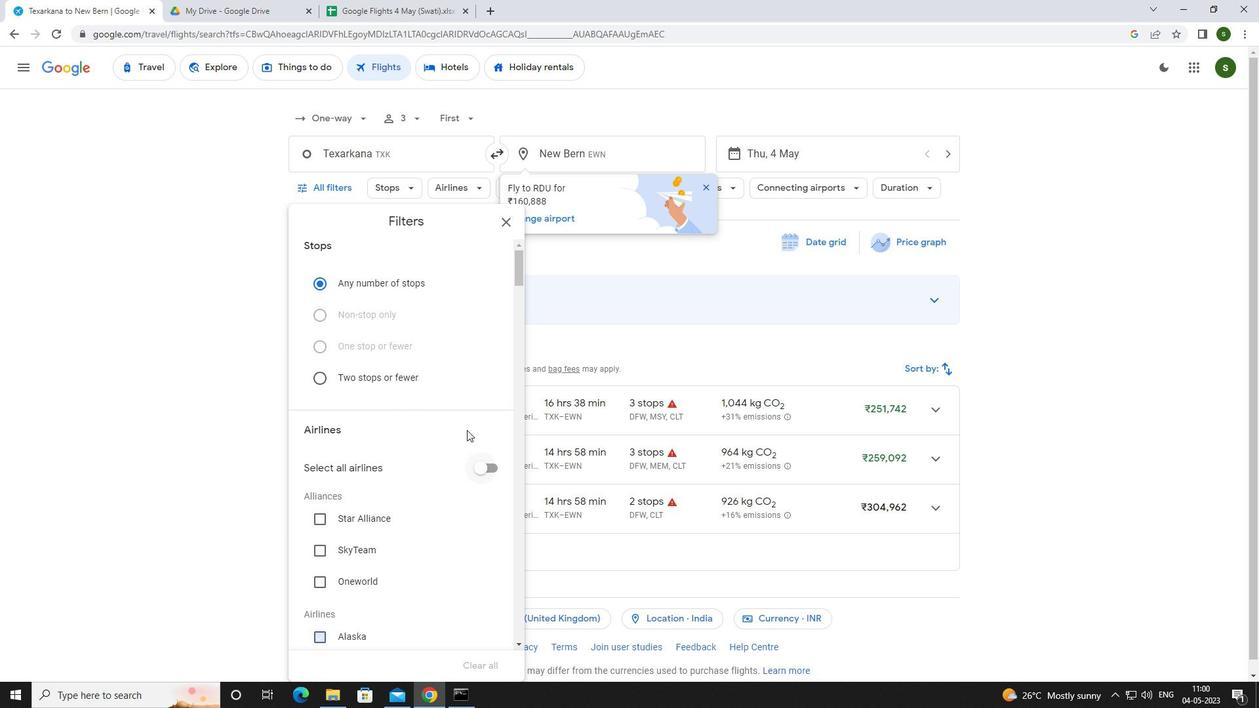 
Action: Mouse scrolled (461, 417) with delta (0, 0)
Screenshot: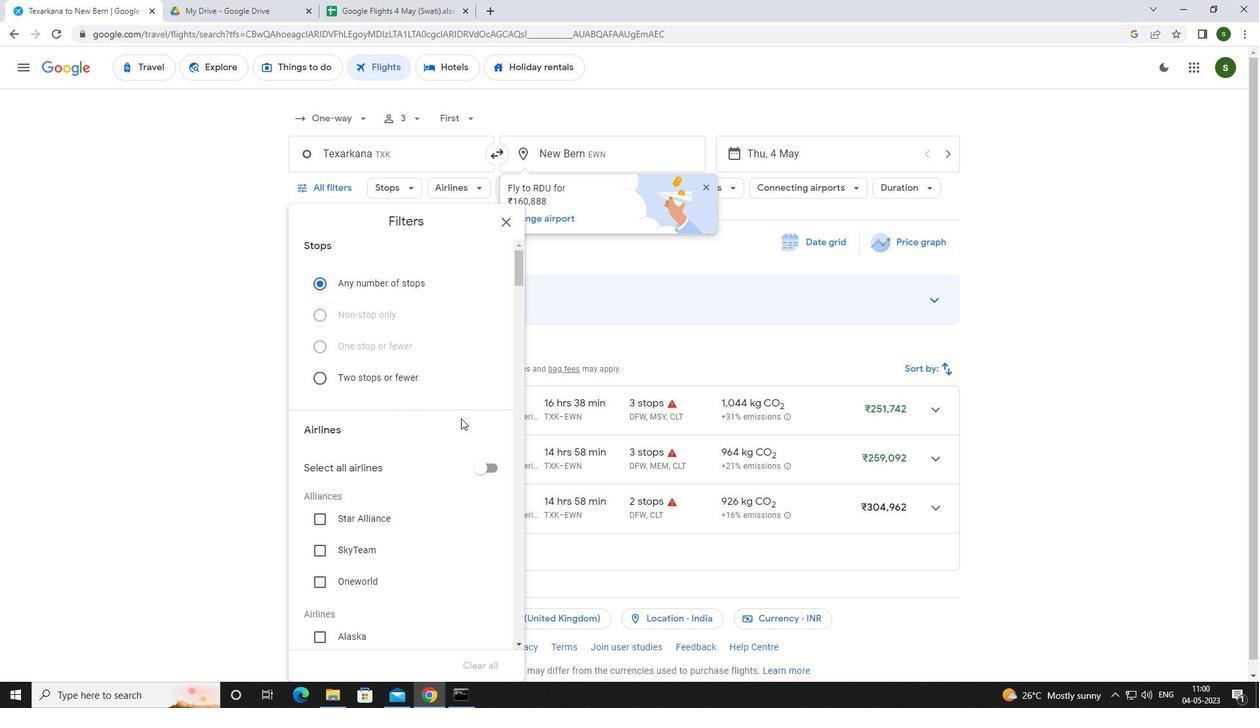 
Action: Mouse scrolled (461, 417) with delta (0, 0)
Screenshot: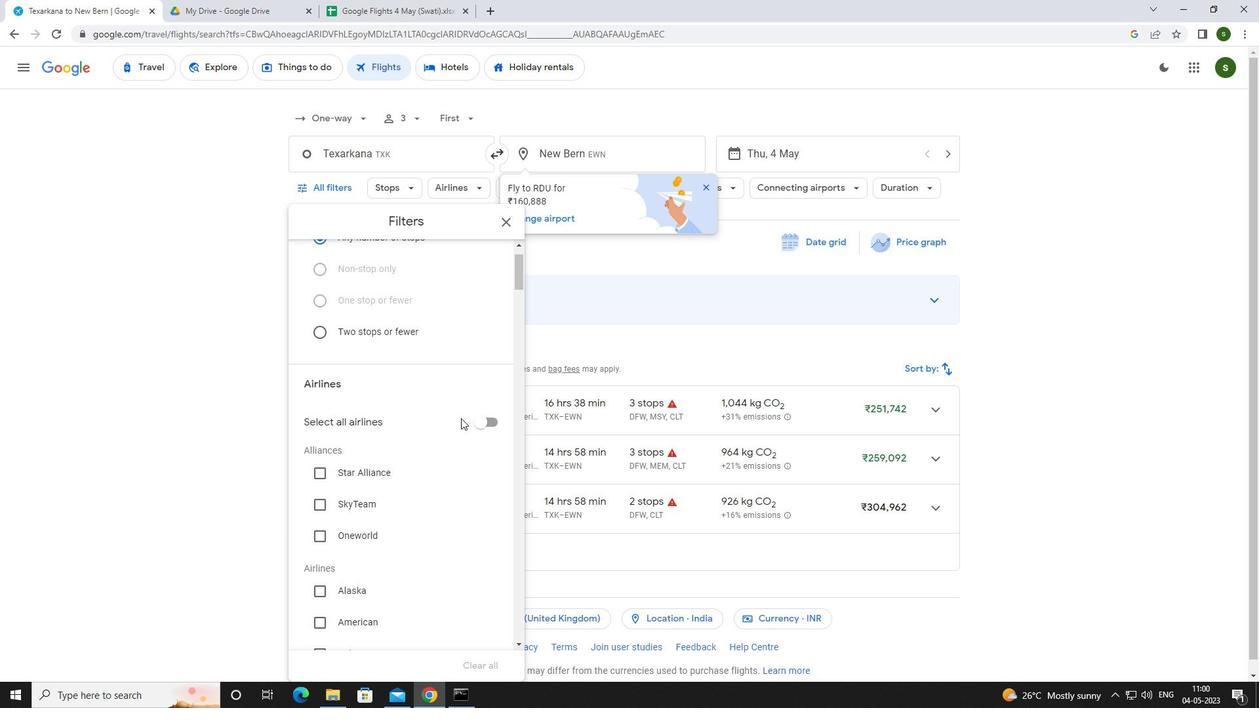 
Action: Mouse moved to (320, 511)
Screenshot: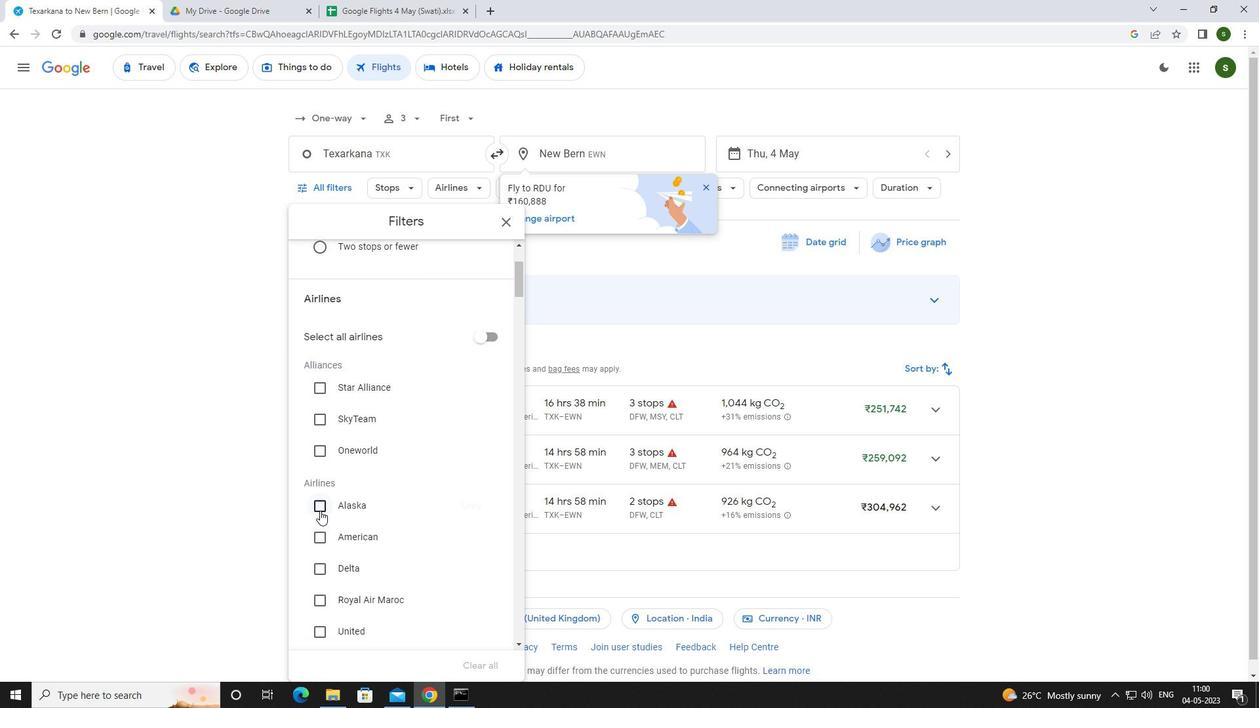 
Action: Mouse pressed left at (320, 511)
Screenshot: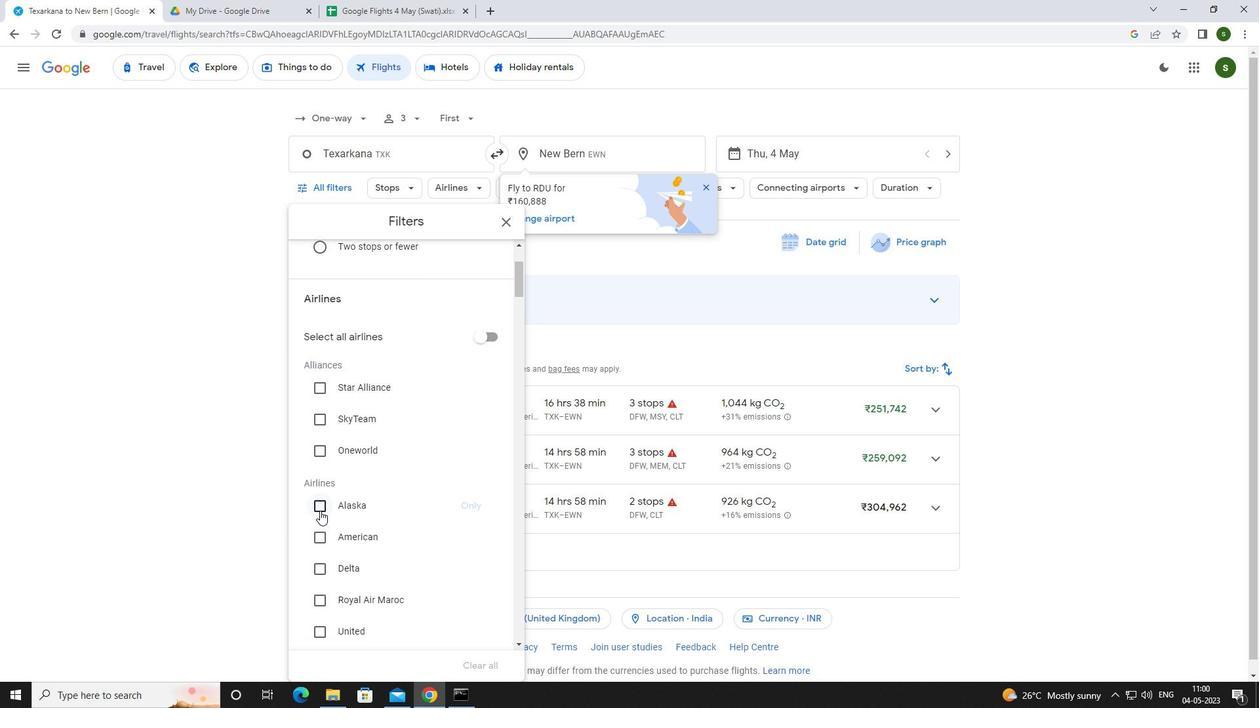 
Action: Mouse moved to (341, 504)
Screenshot: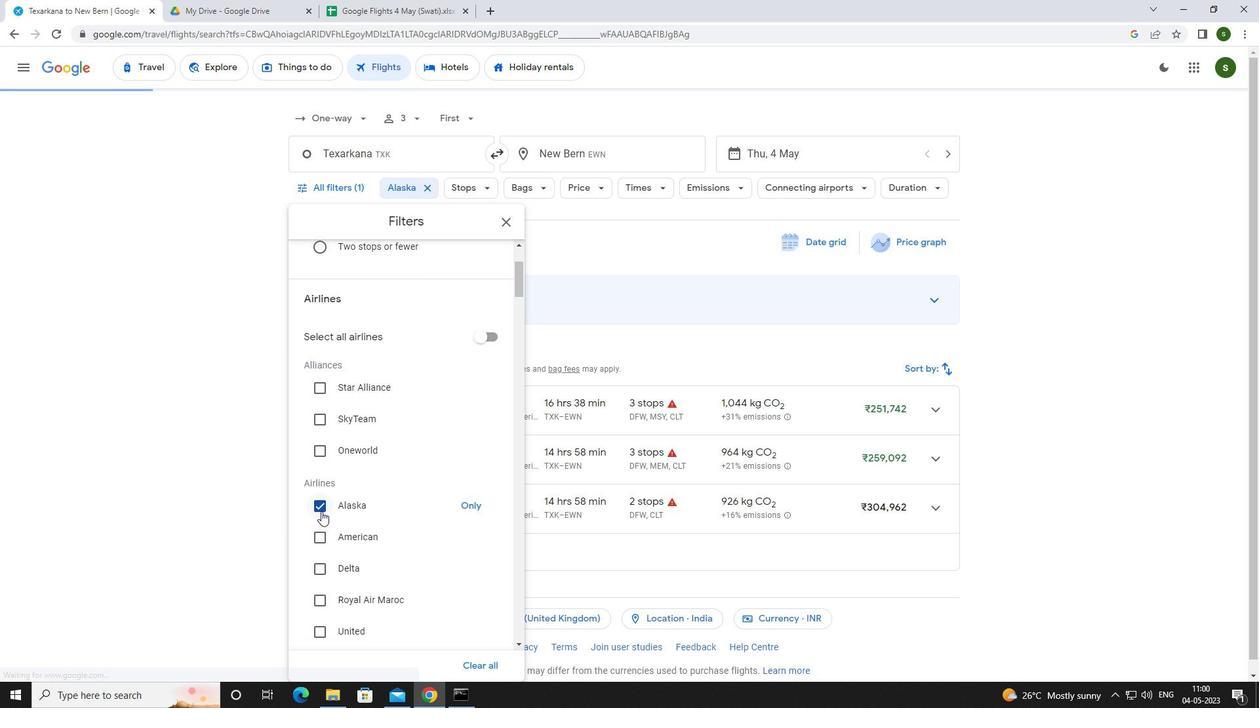 
Action: Mouse scrolled (341, 503) with delta (0, 0)
Screenshot: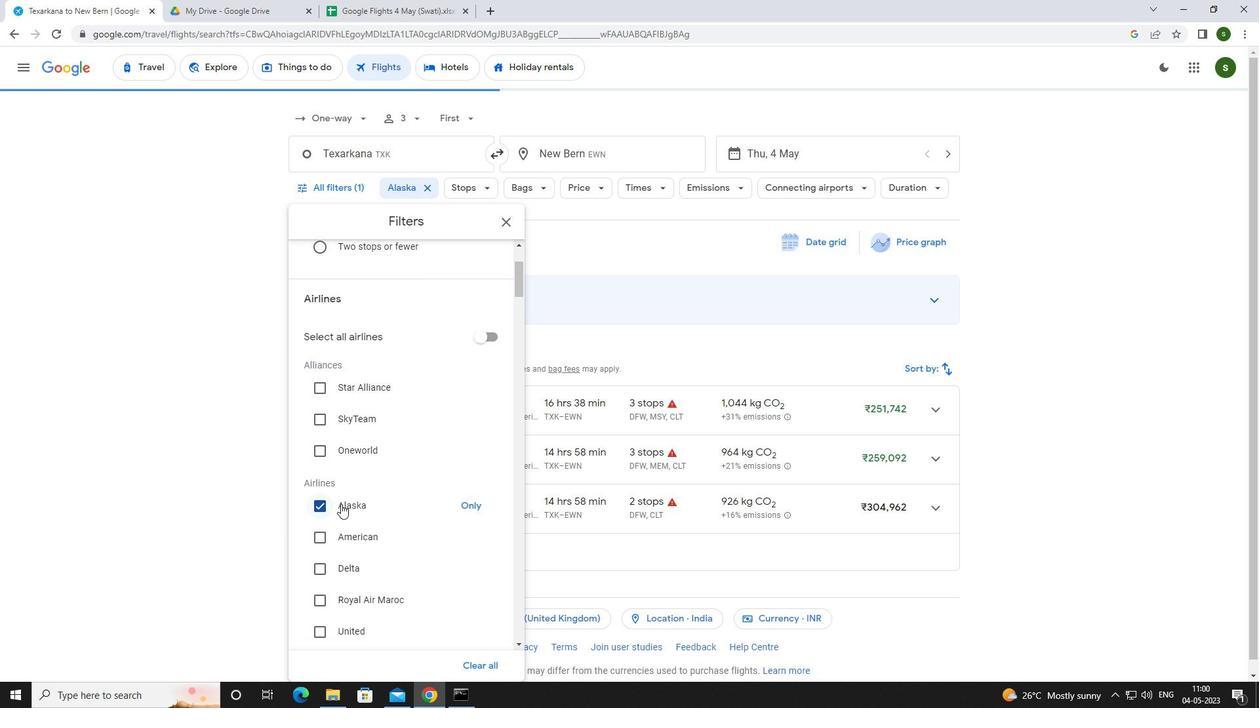 
Action: Mouse scrolled (341, 503) with delta (0, 0)
Screenshot: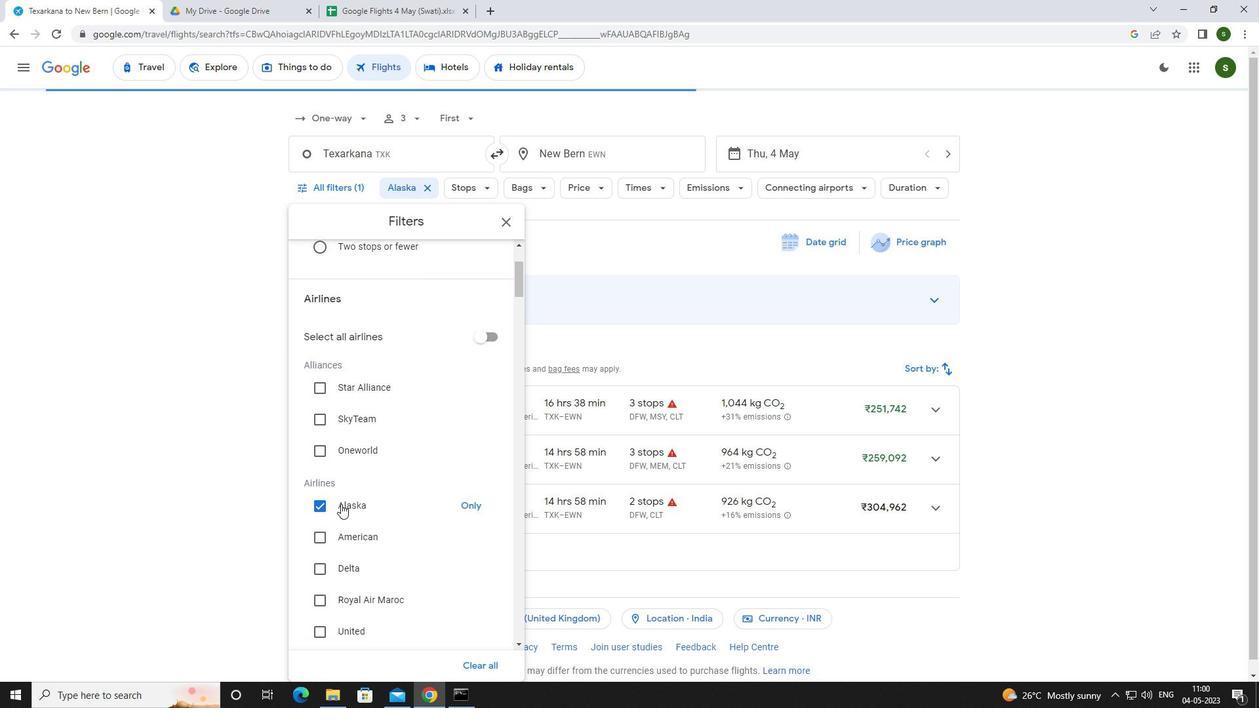 
Action: Mouse scrolled (341, 503) with delta (0, 0)
Screenshot: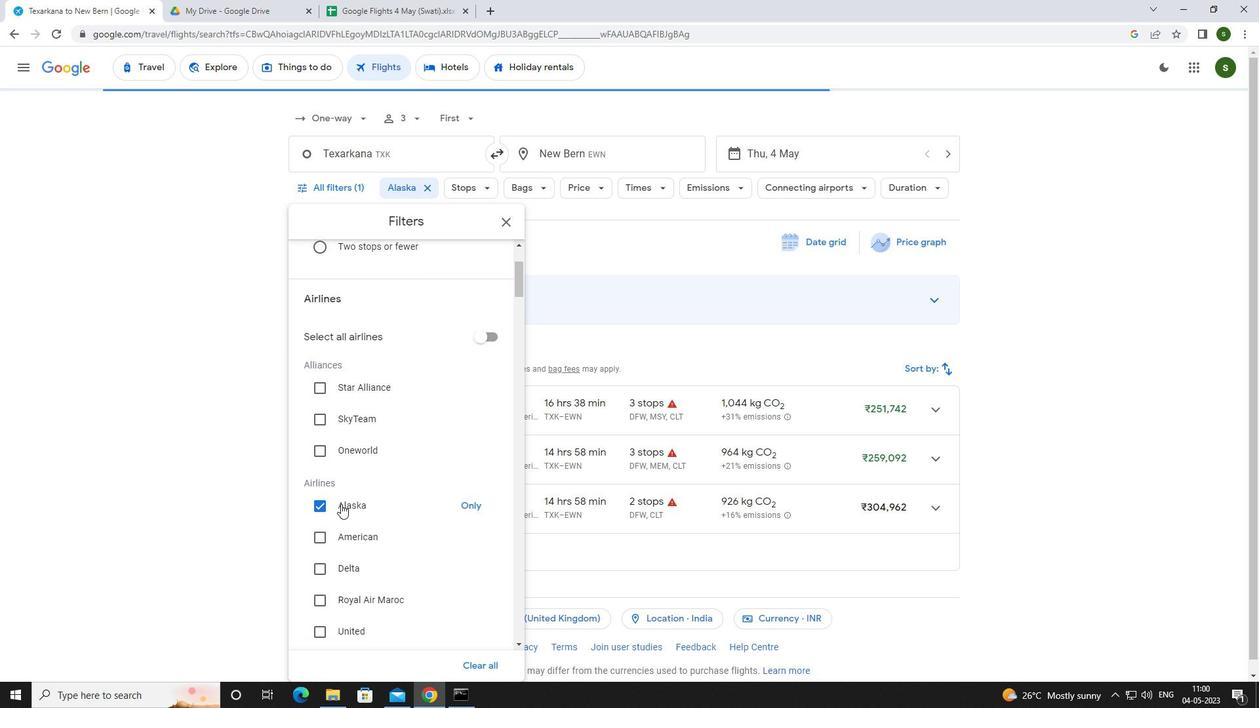 
Action: Mouse moved to (489, 523)
Screenshot: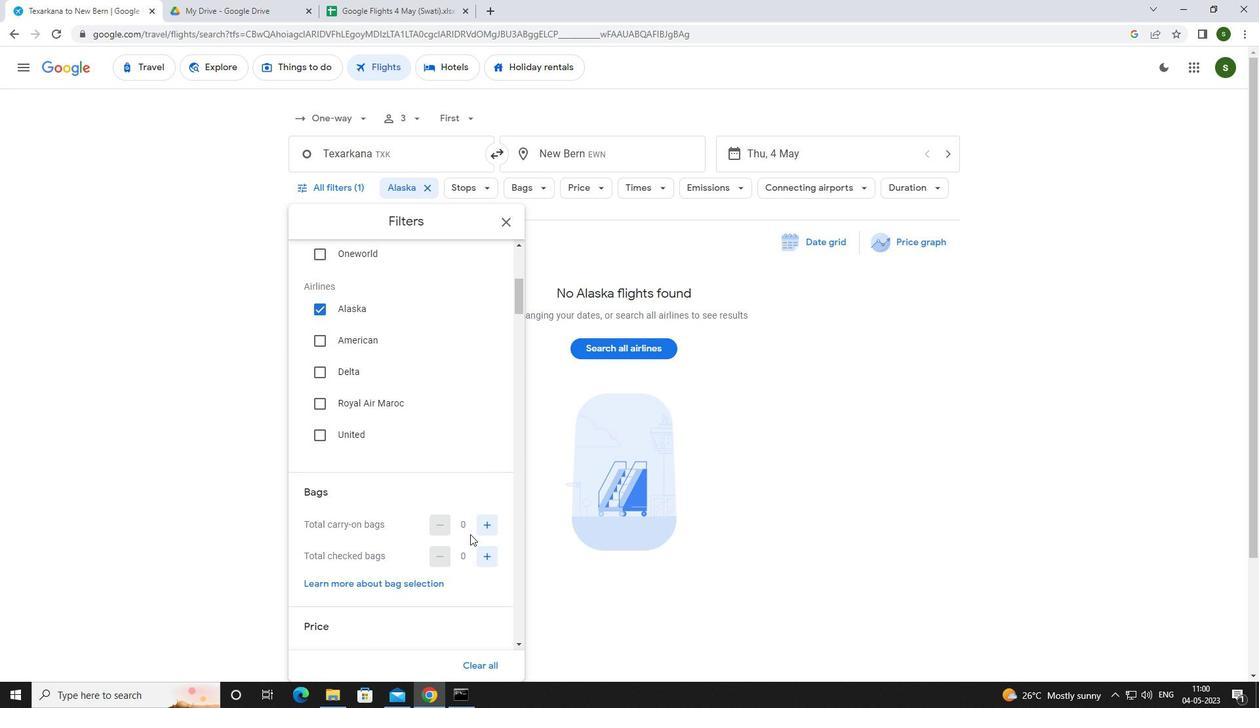 
Action: Mouse pressed left at (489, 523)
Screenshot: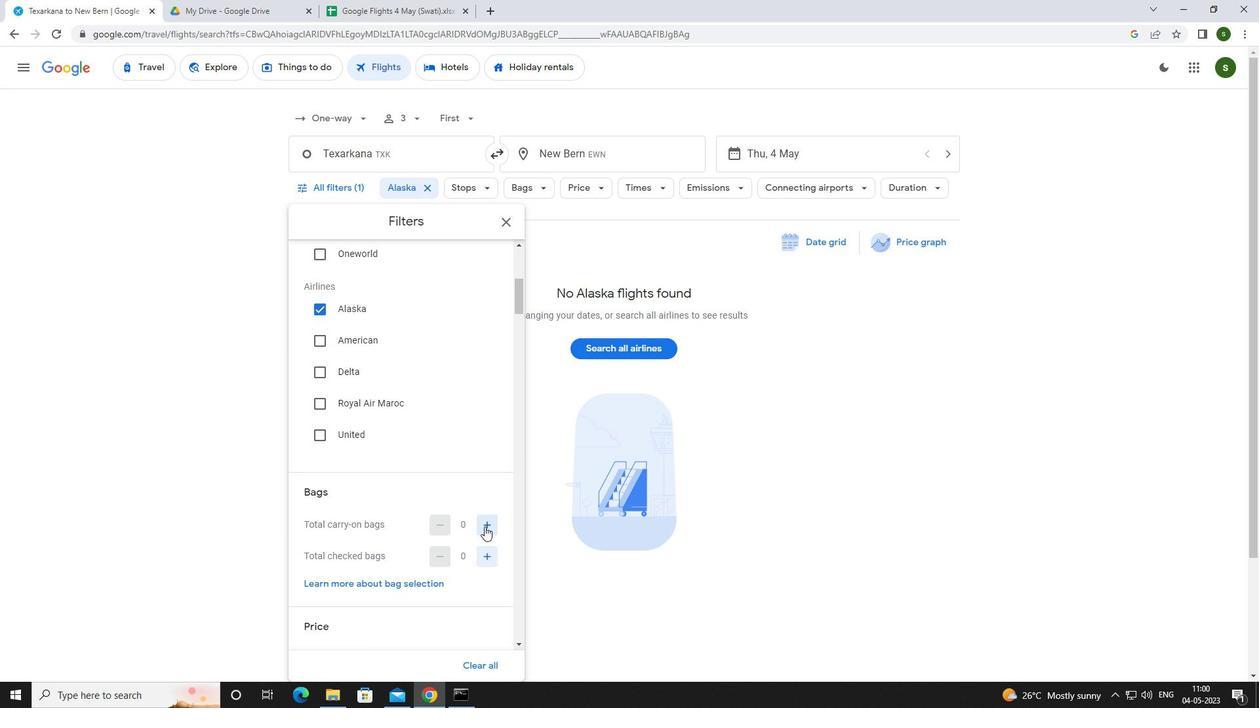 
Action: Mouse moved to (487, 523)
Screenshot: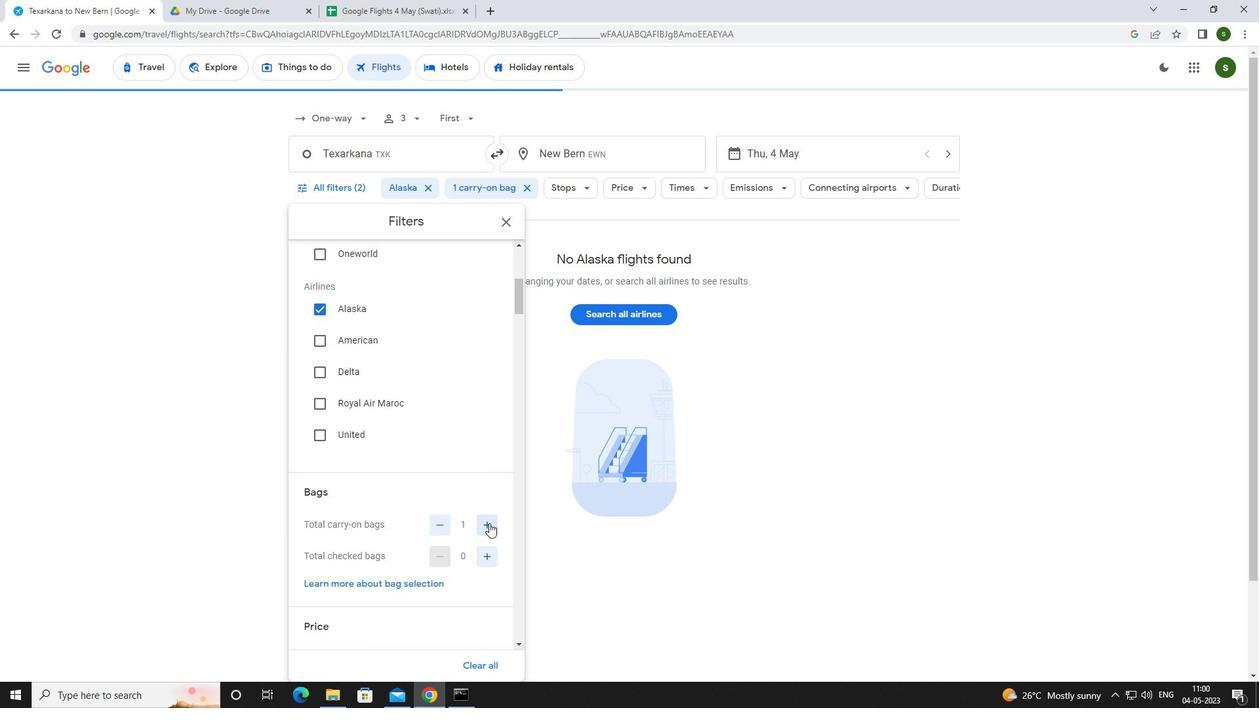 
Action: Mouse scrolled (487, 522) with delta (0, 0)
Screenshot: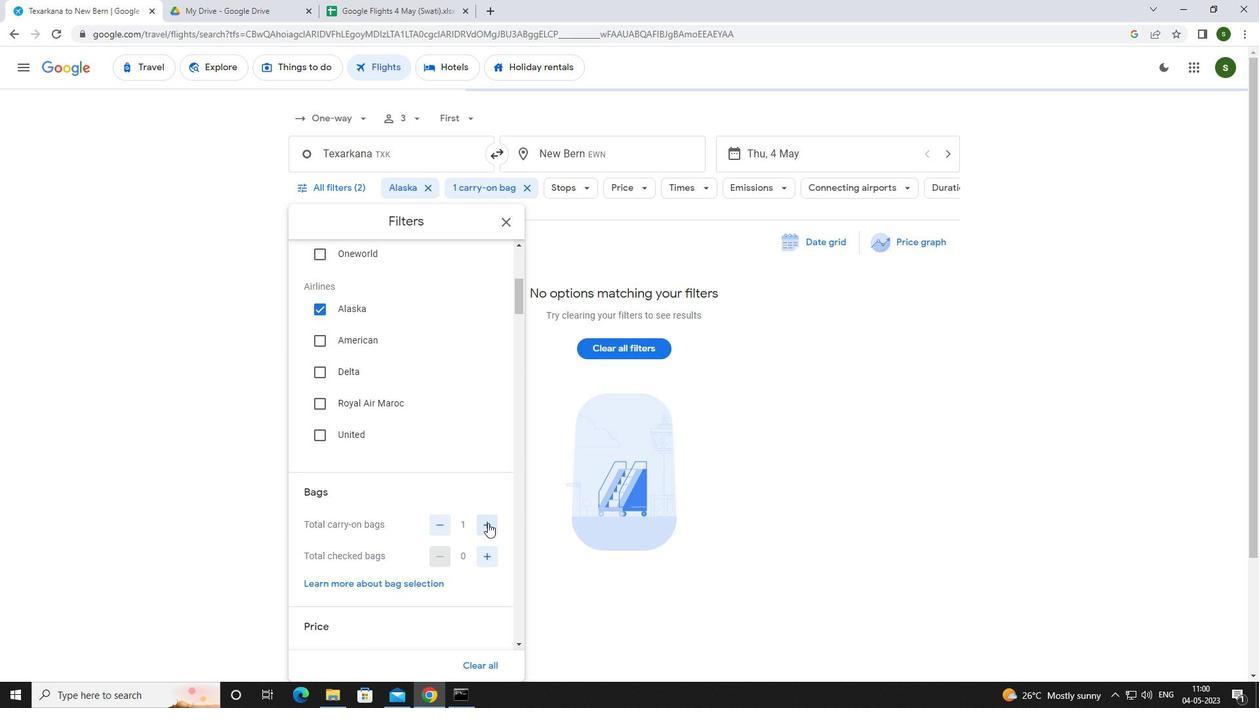 
Action: Mouse scrolled (487, 522) with delta (0, 0)
Screenshot: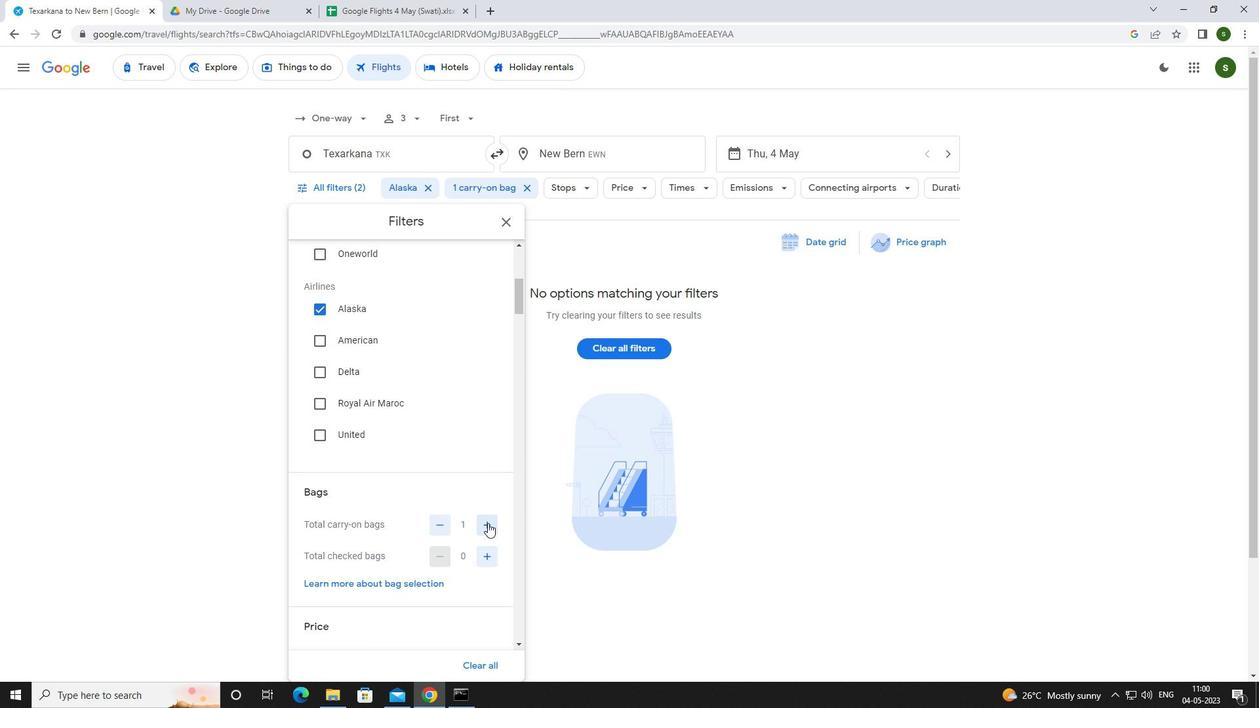 
Action: Mouse scrolled (487, 522) with delta (0, 0)
Screenshot: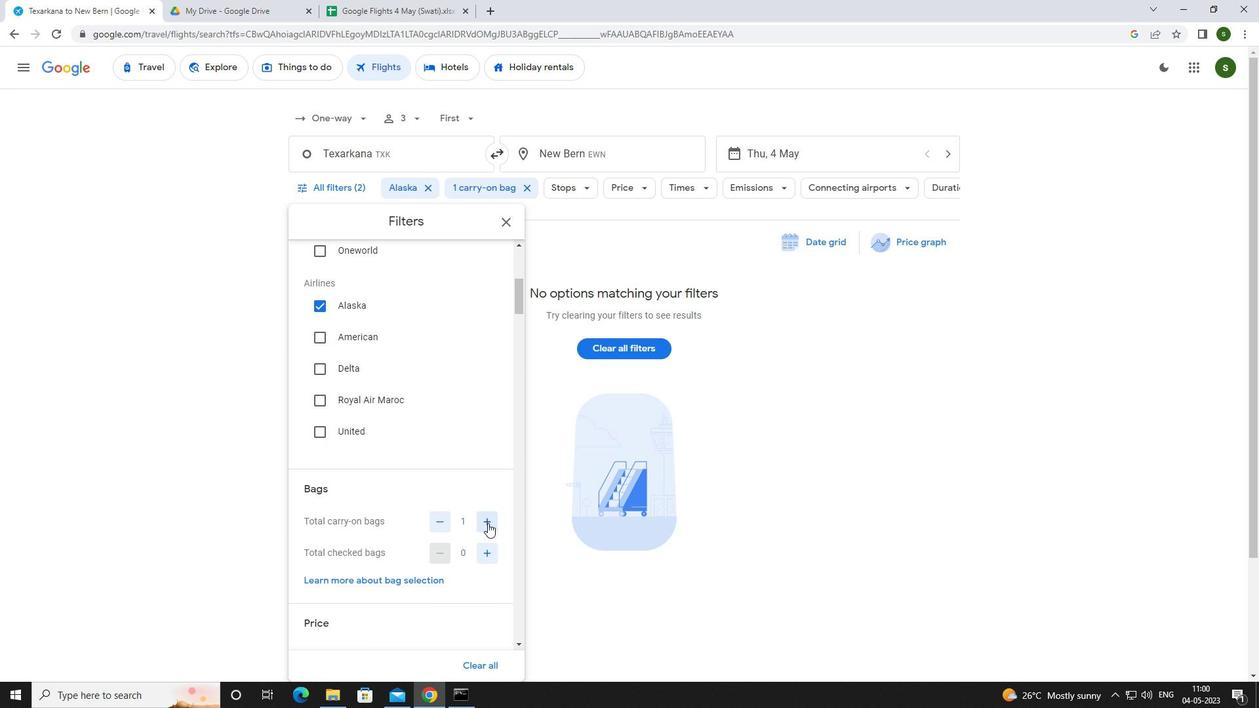 
Action: Mouse moved to (494, 487)
Screenshot: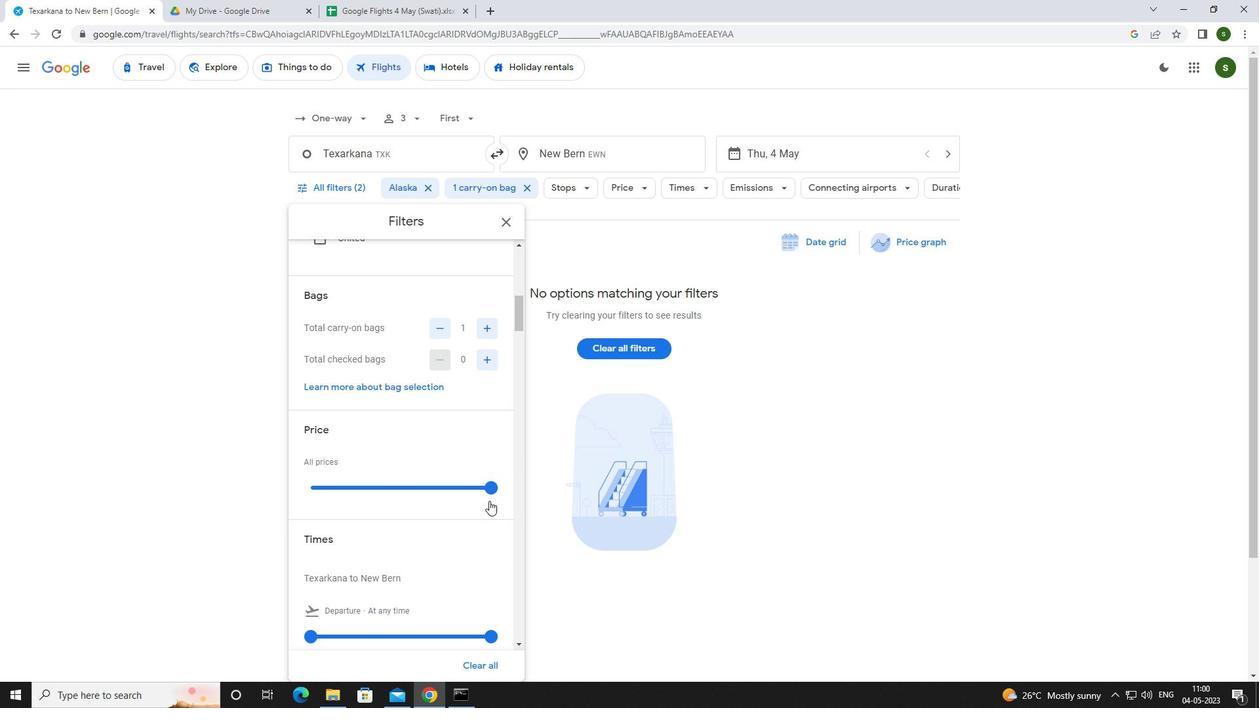 
Action: Mouse pressed left at (494, 487)
Screenshot: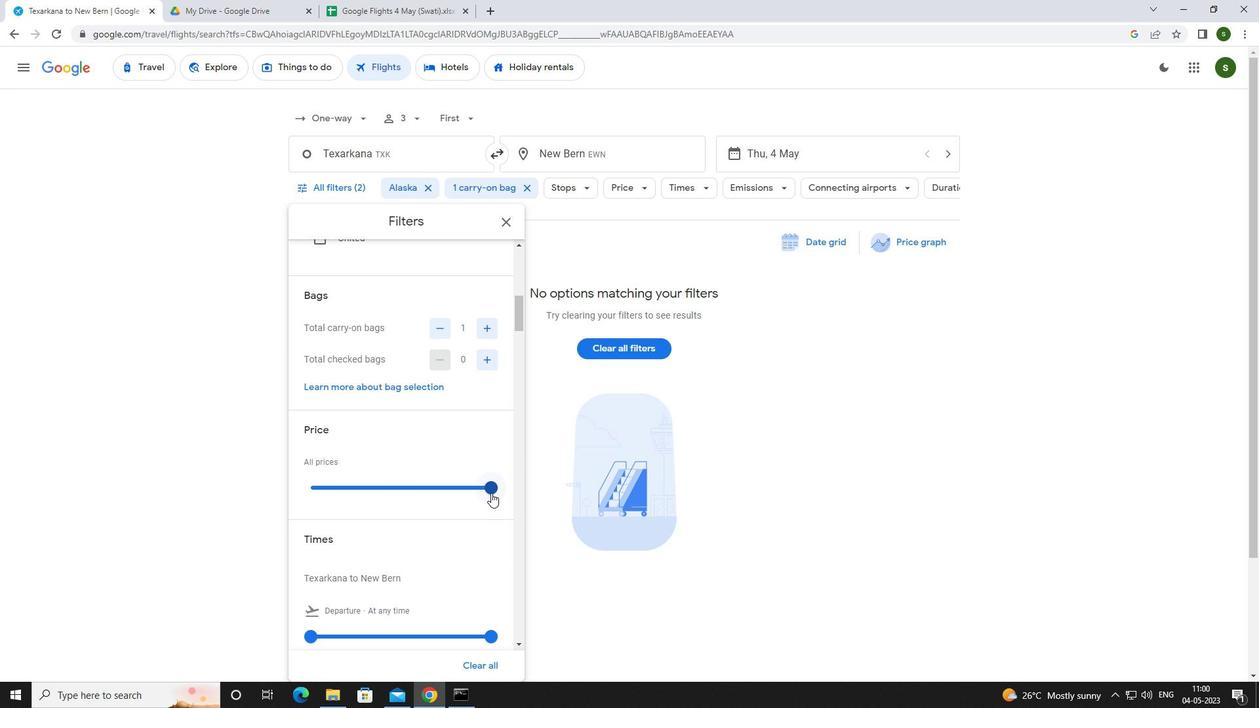 
Action: Mouse moved to (335, 499)
Screenshot: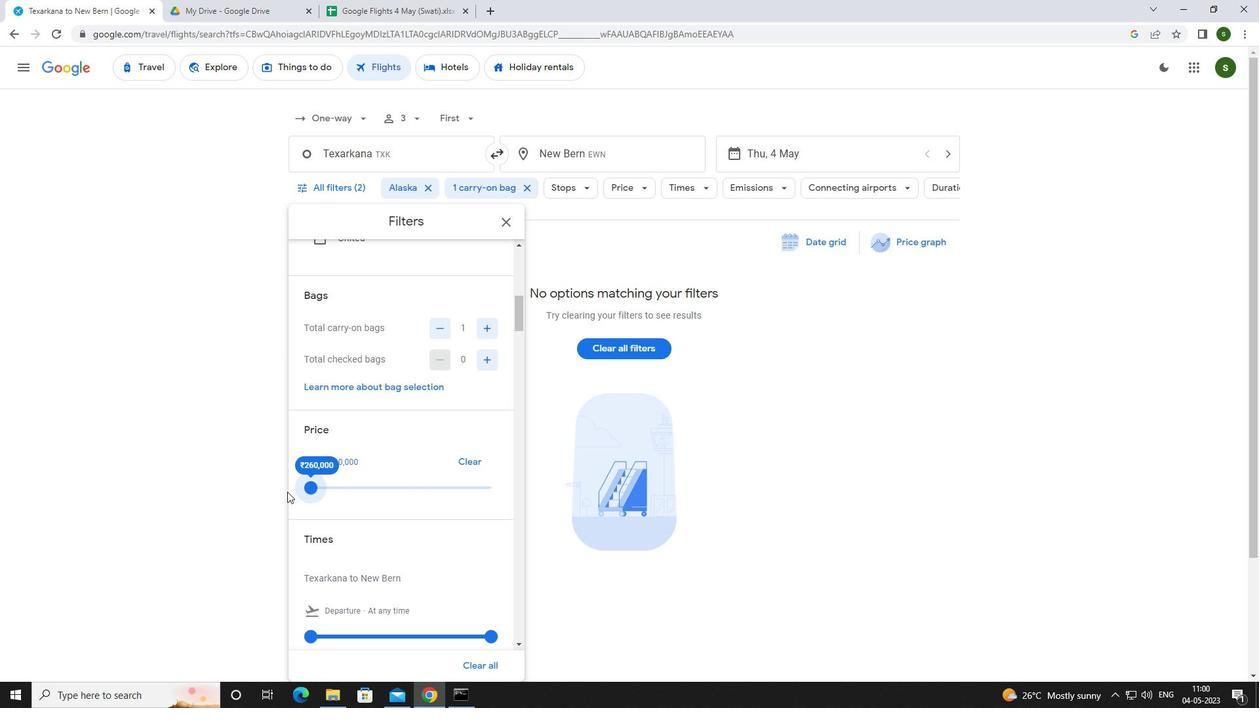
Action: Mouse scrolled (335, 498) with delta (0, 0)
Screenshot: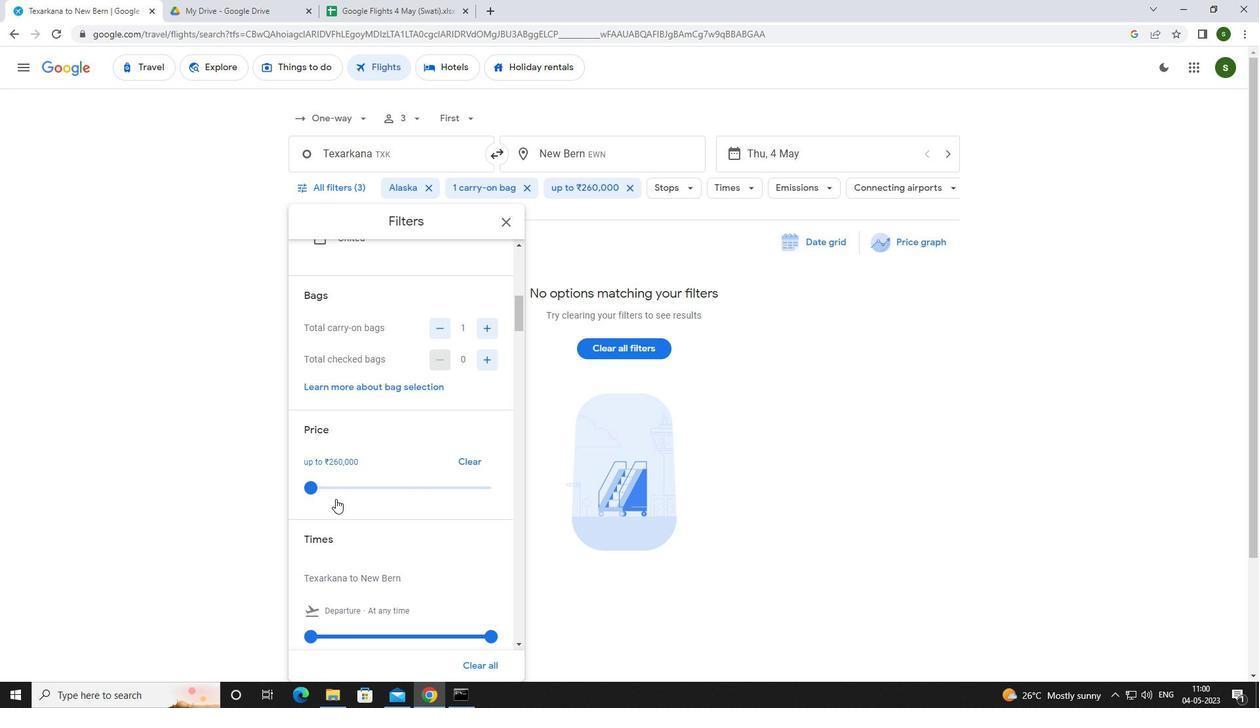 
Action: Mouse scrolled (335, 498) with delta (0, 0)
Screenshot: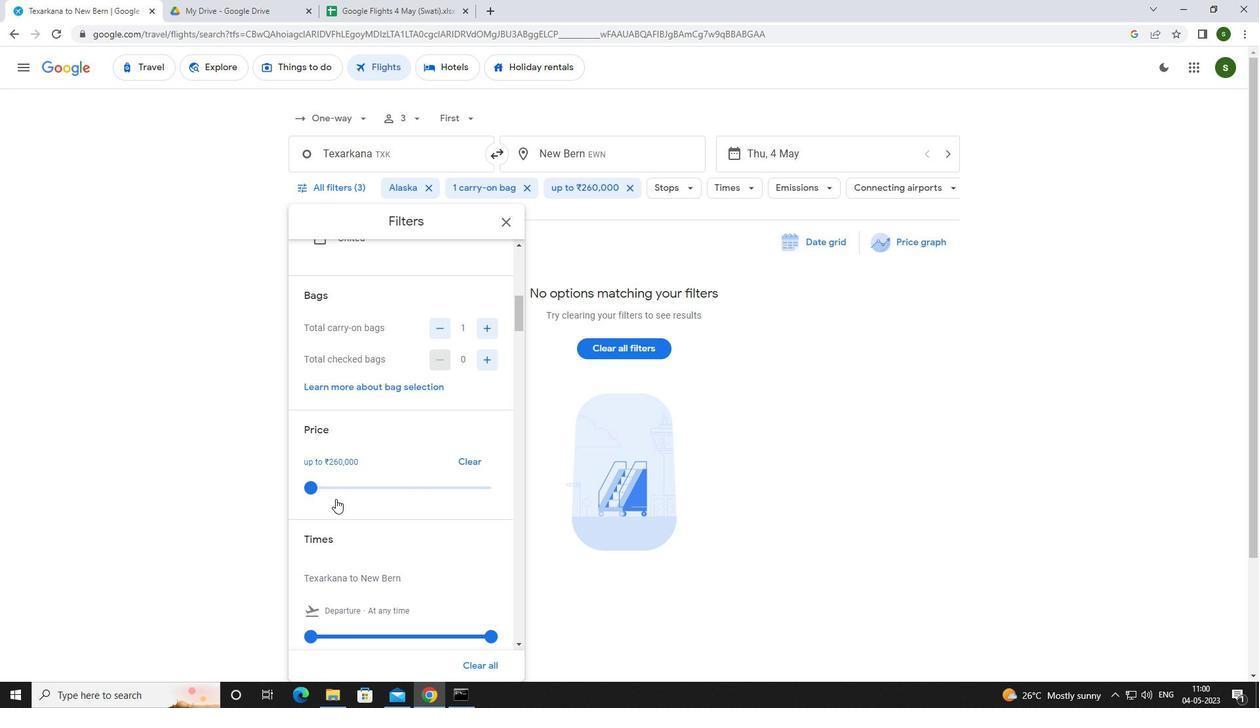 
Action: Mouse moved to (314, 504)
Screenshot: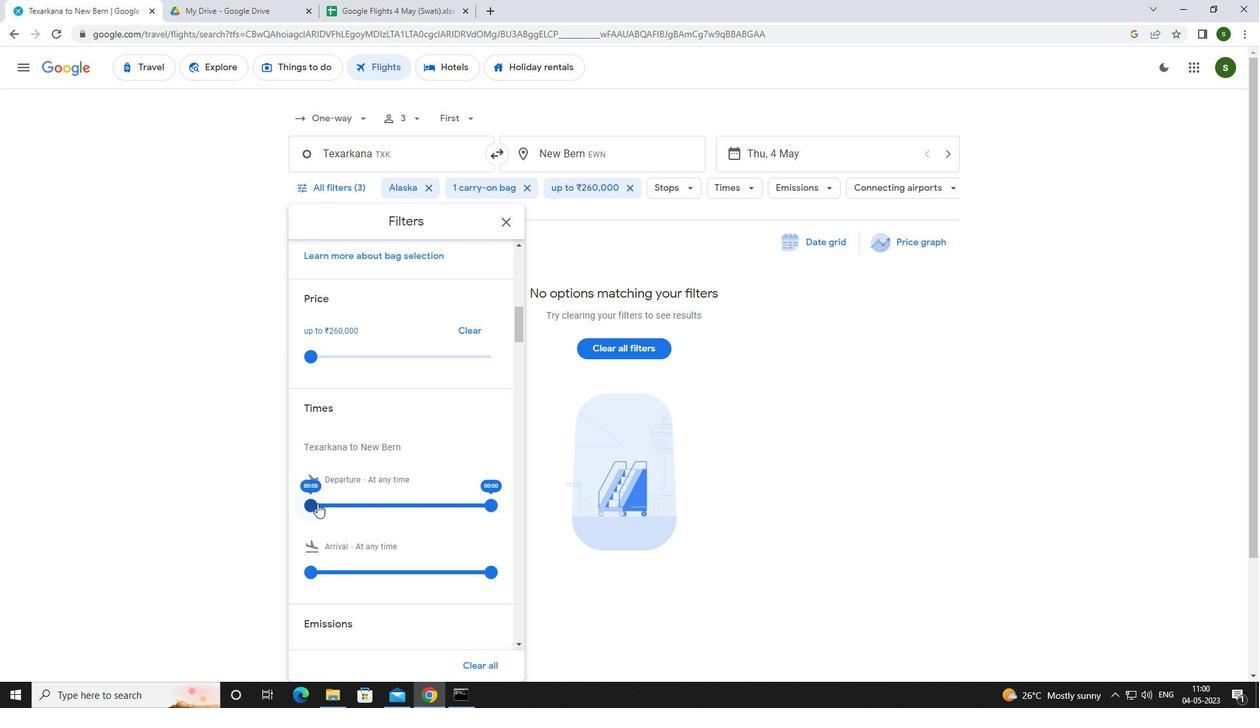
Action: Mouse pressed left at (314, 504)
Screenshot: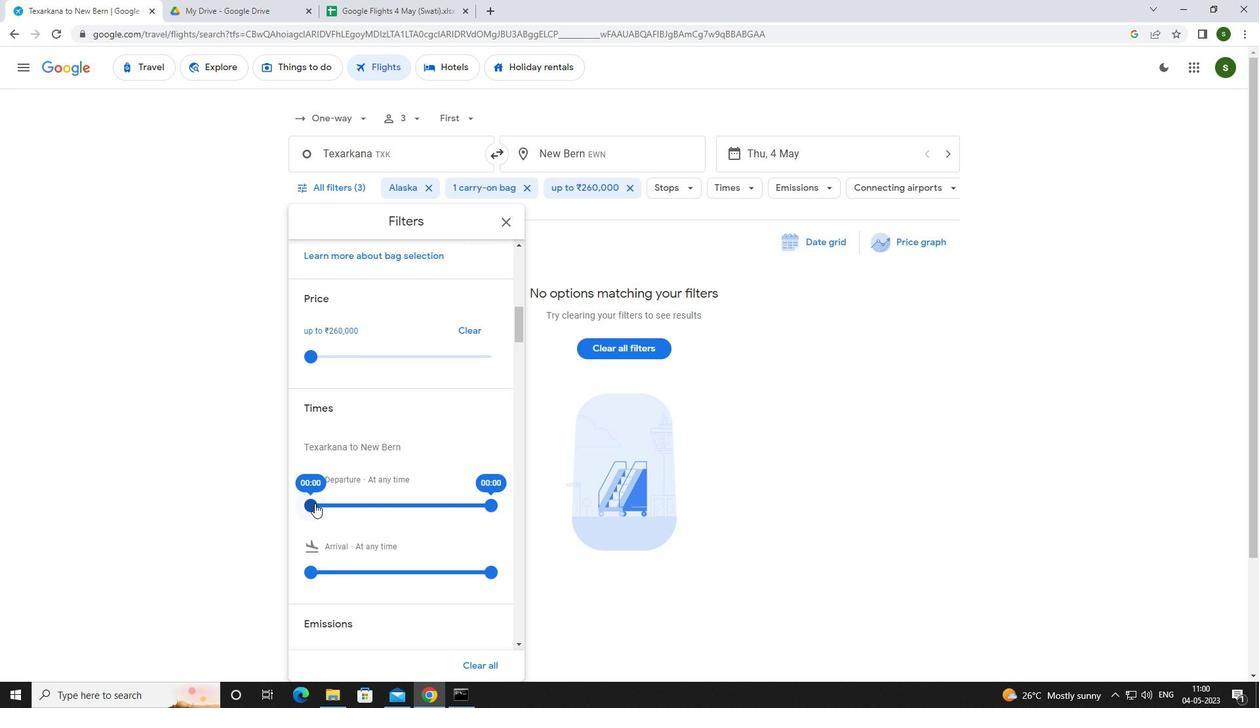 
Action: Mouse moved to (792, 534)
Screenshot: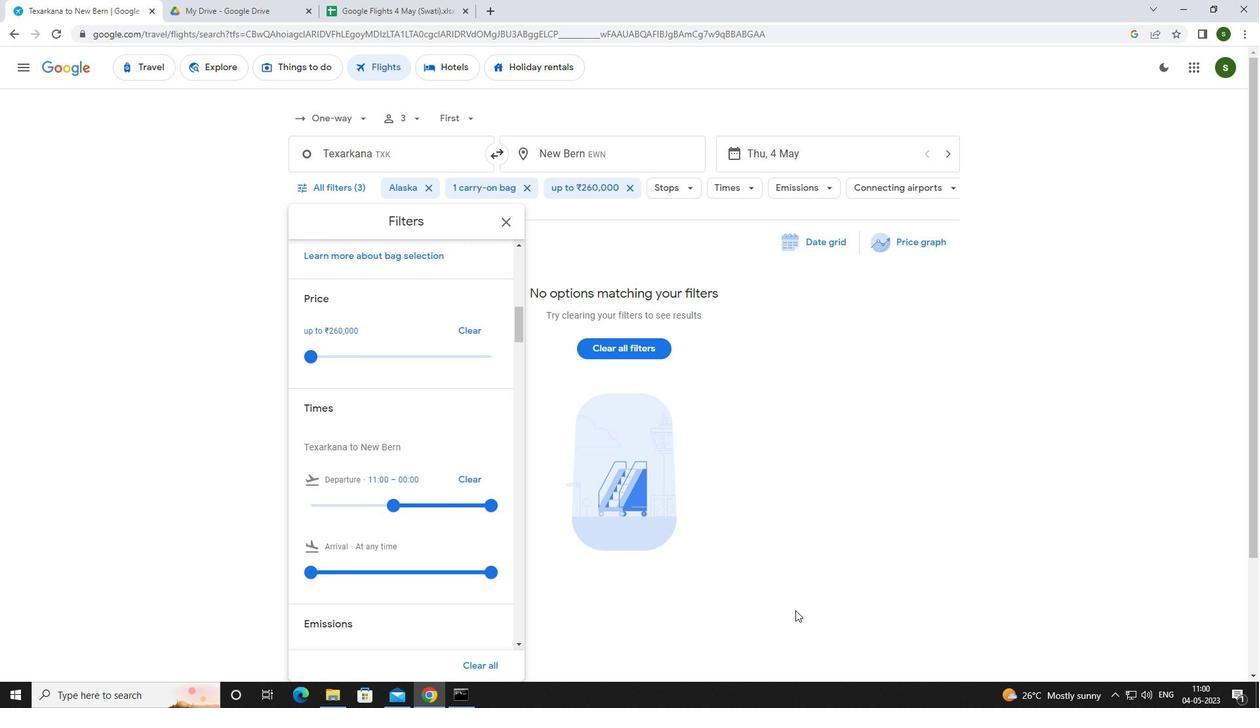 
Action: Mouse pressed left at (792, 534)
Screenshot: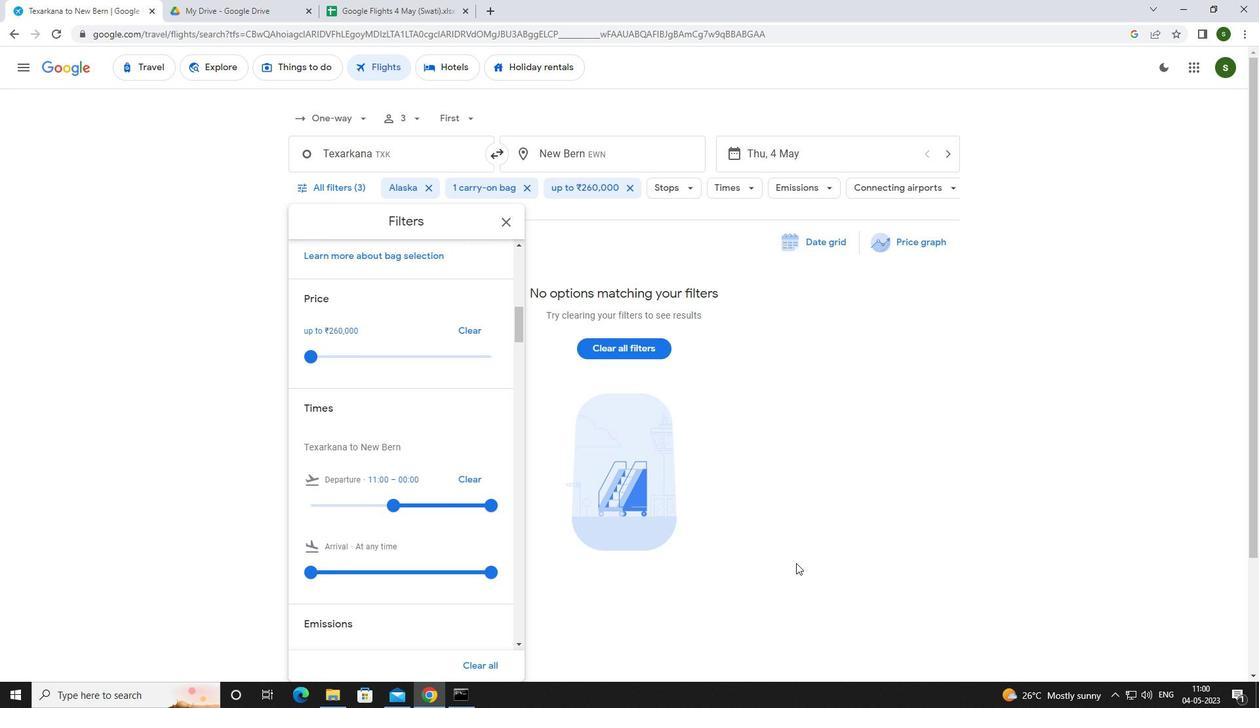 
